 Task: Plan a trip with stops at Columbus Circle, Lincoln Center, and Central Park South.
Action: Mouse moved to (324, 75)
Screenshot: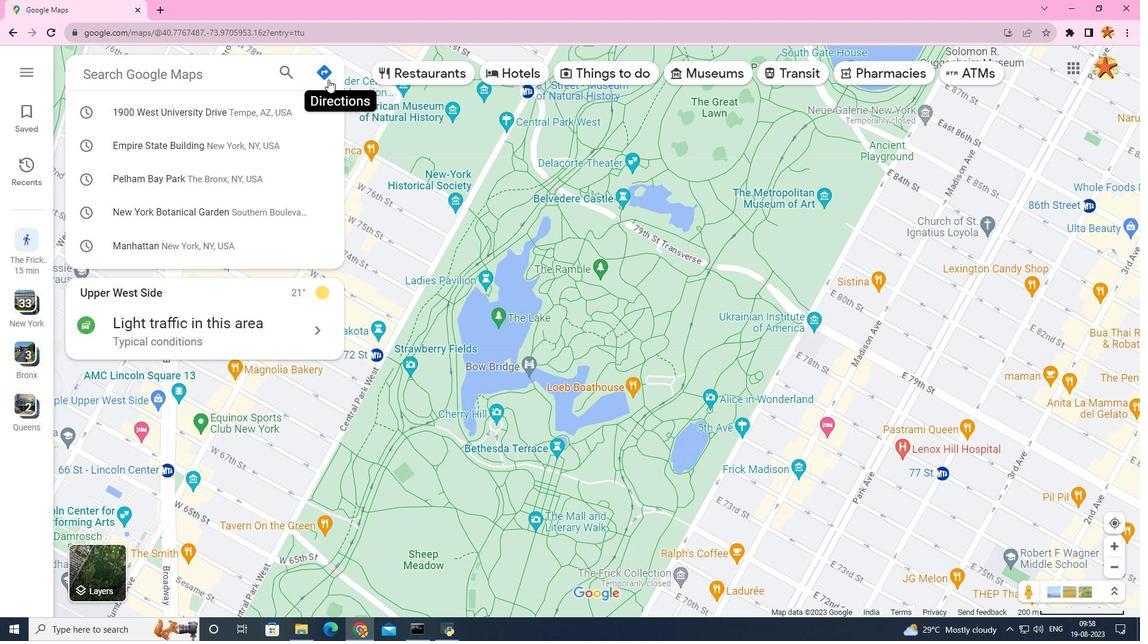 
Action: Mouse pressed left at (324, 75)
Screenshot: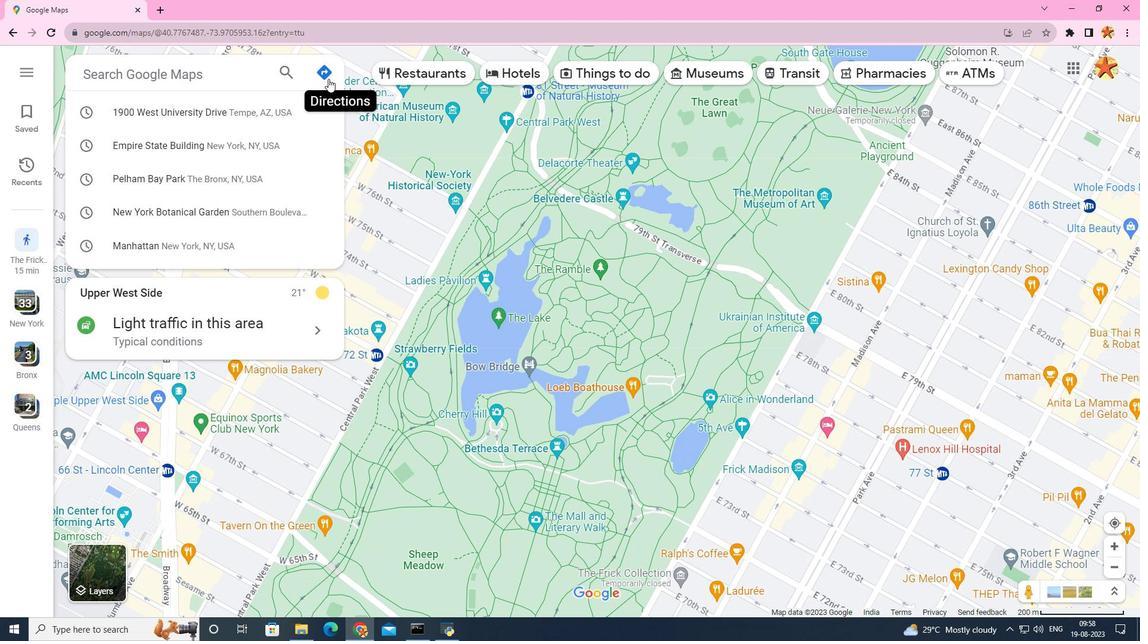 
Action: Mouse moved to (243, 108)
Screenshot: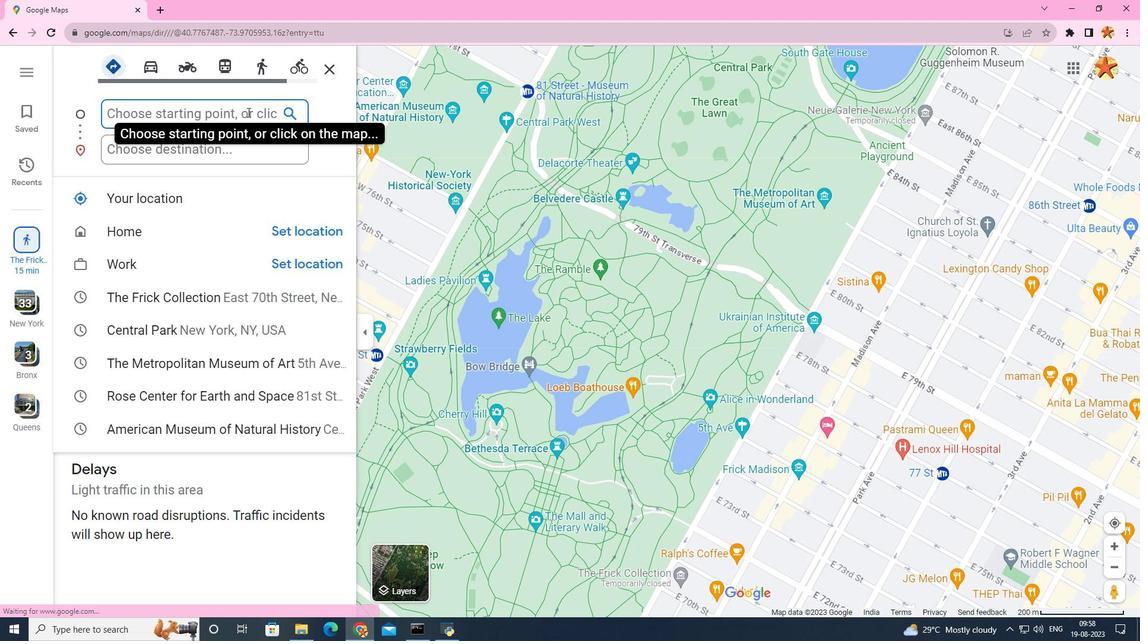 
Action: Key pressed <Key.caps_lock>P<Key.caps_lock>elham<Key.space>
Screenshot: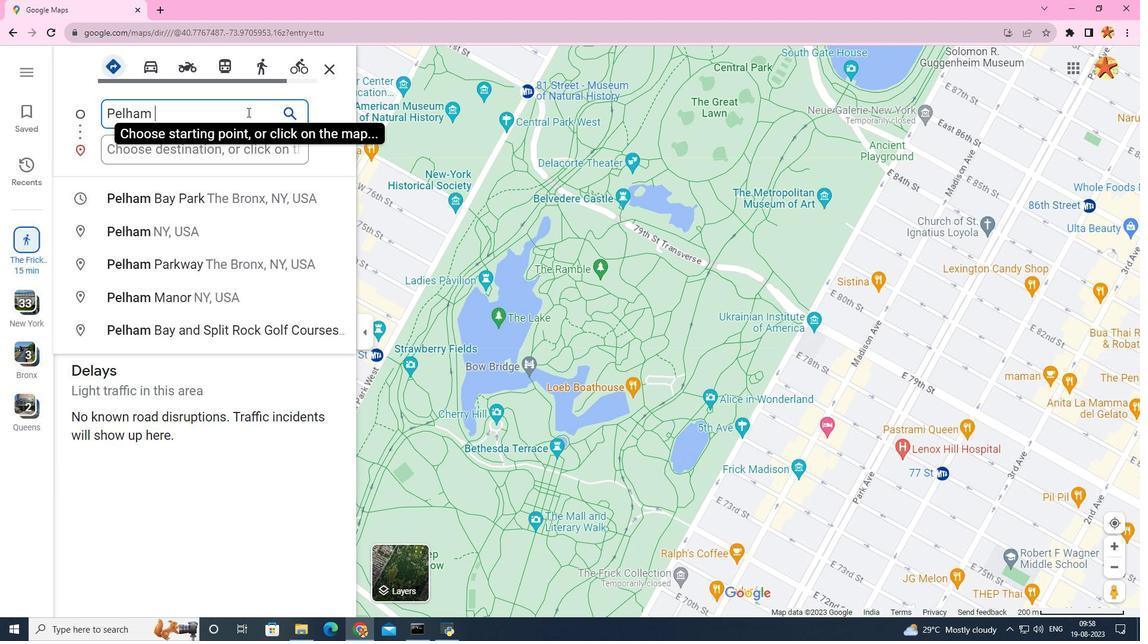 
Action: Mouse moved to (147, 256)
Screenshot: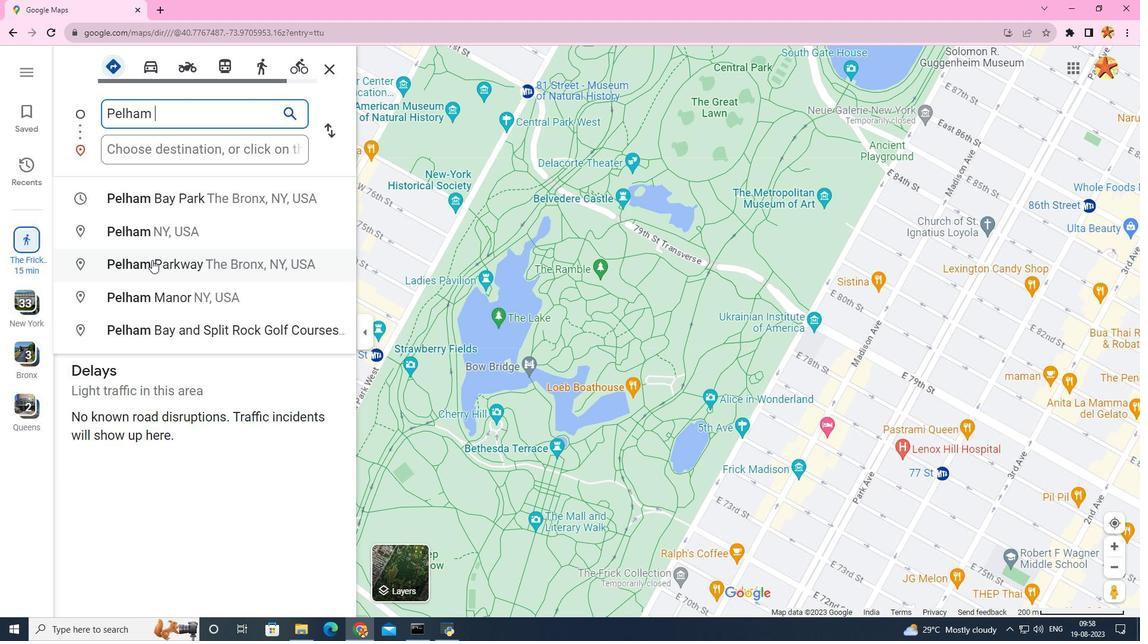 
Action: Mouse pressed left at (147, 256)
Screenshot: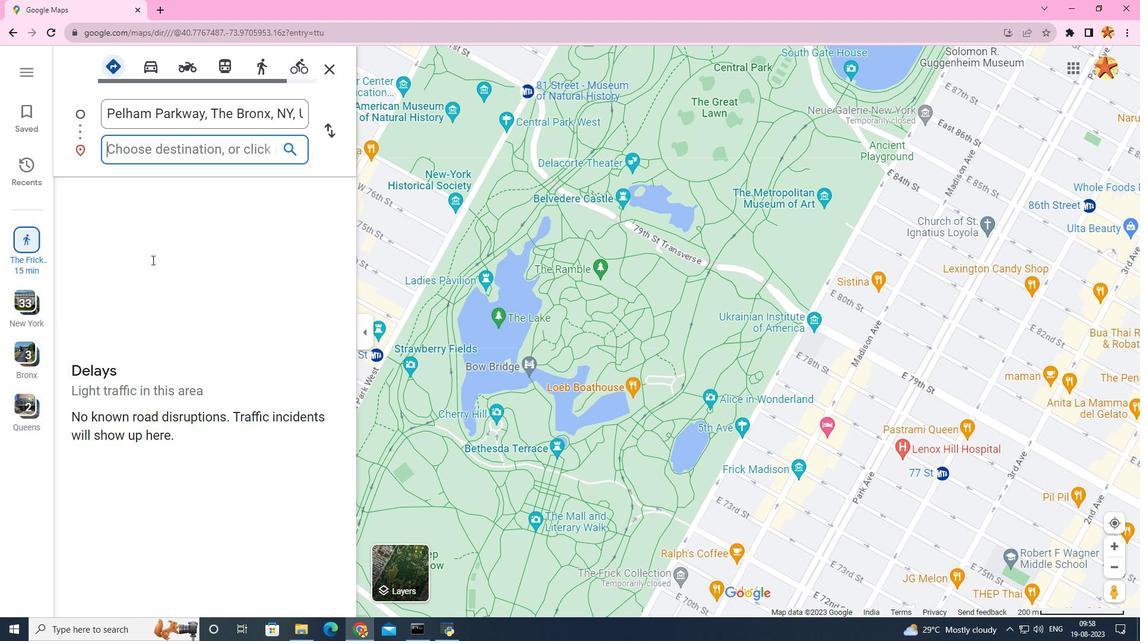 
Action: Mouse moved to (190, 148)
Screenshot: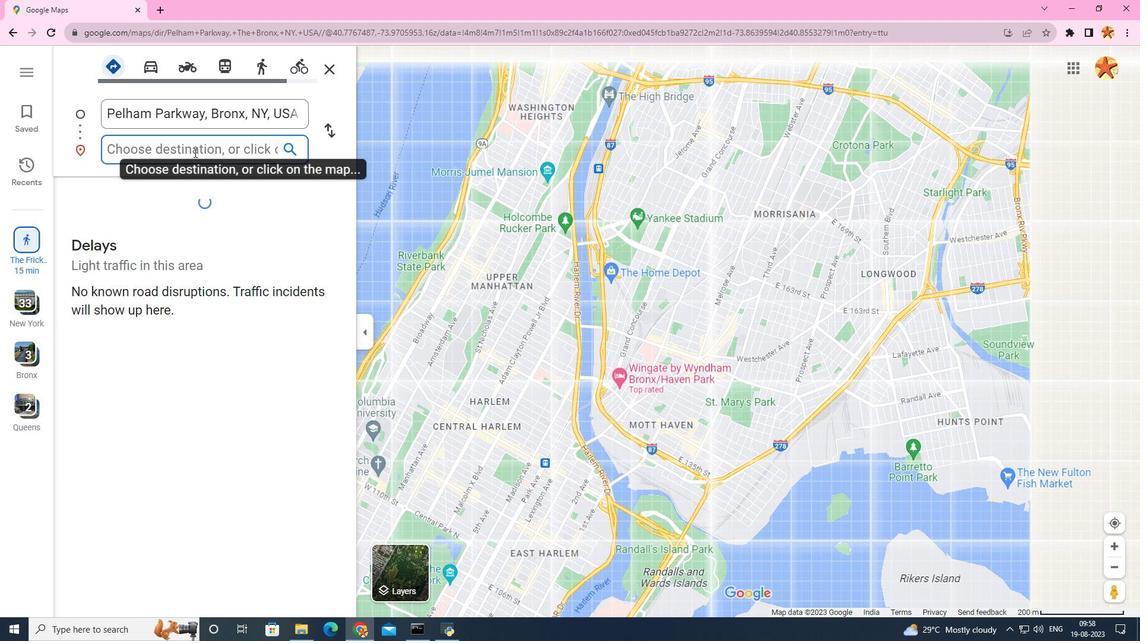 
Action: Mouse pressed left at (190, 148)
Screenshot: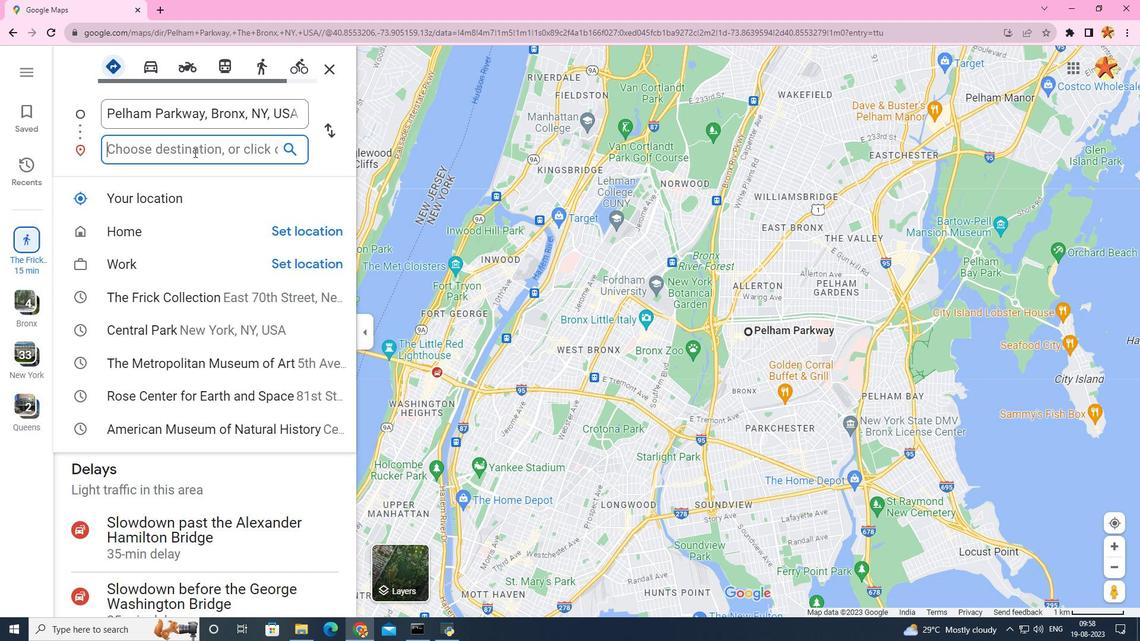 
Action: Mouse moved to (190, 147)
Screenshot: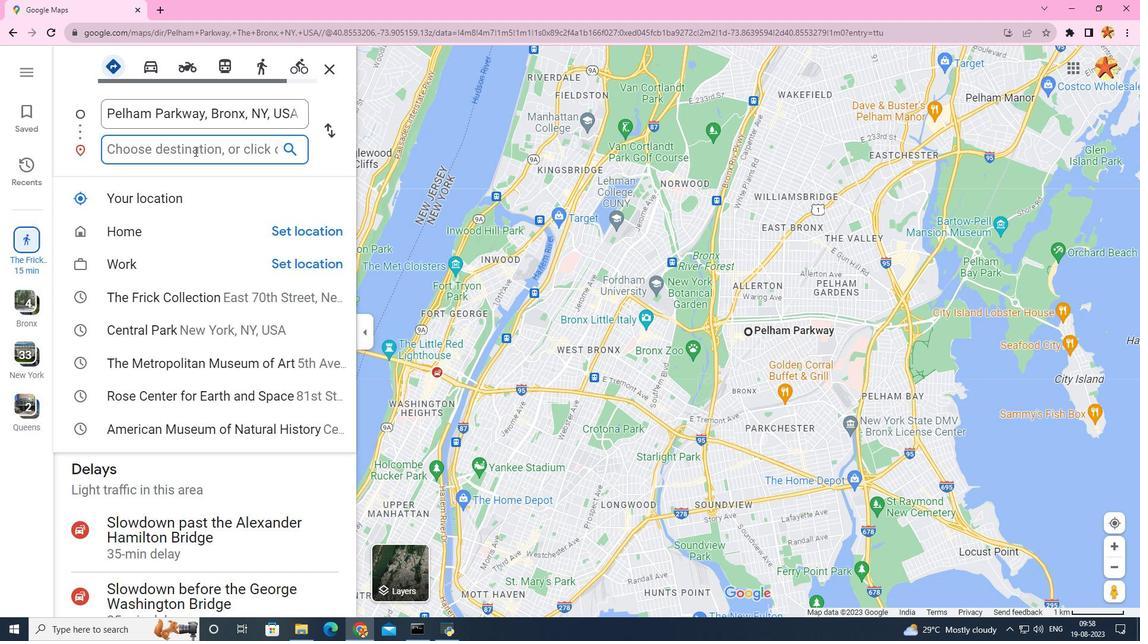 
Action: Key pressed <Key.caps_lock>N<Key.caps_lock>ew<Key.space>
Screenshot: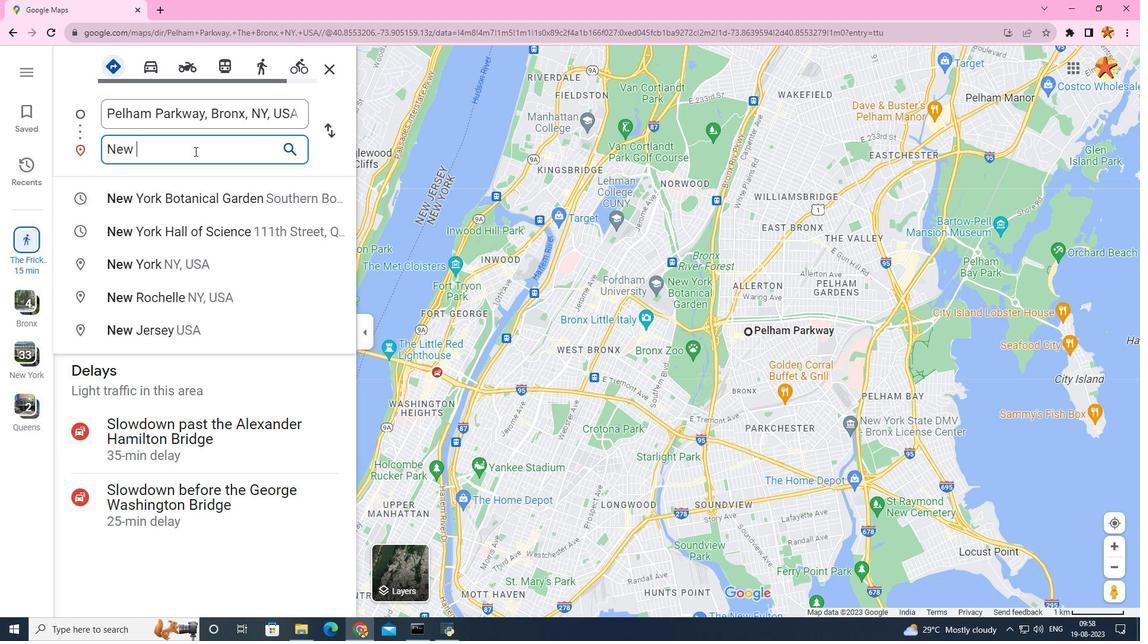 
Action: Mouse moved to (140, 222)
Screenshot: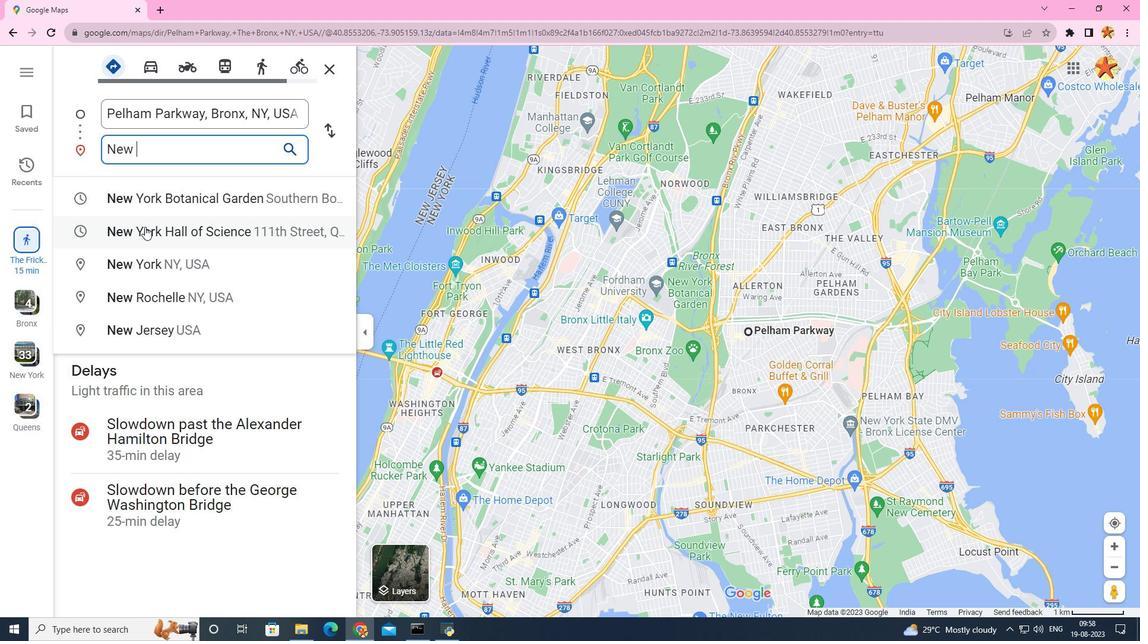 
Action: Mouse pressed left at (140, 222)
Screenshot: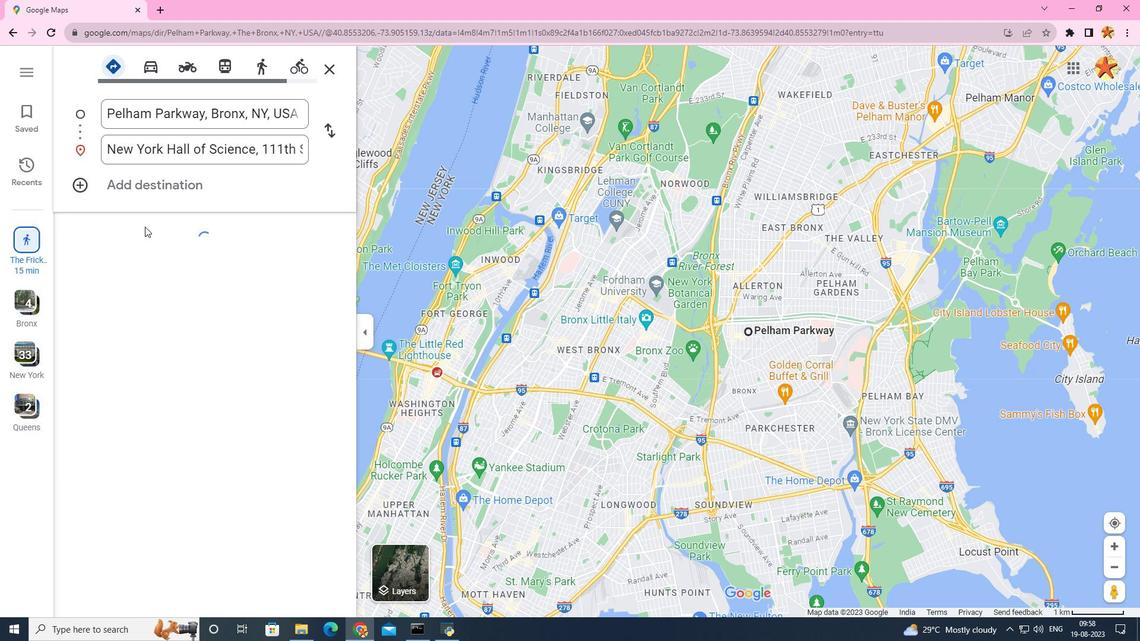 
Action: Mouse moved to (154, 182)
Screenshot: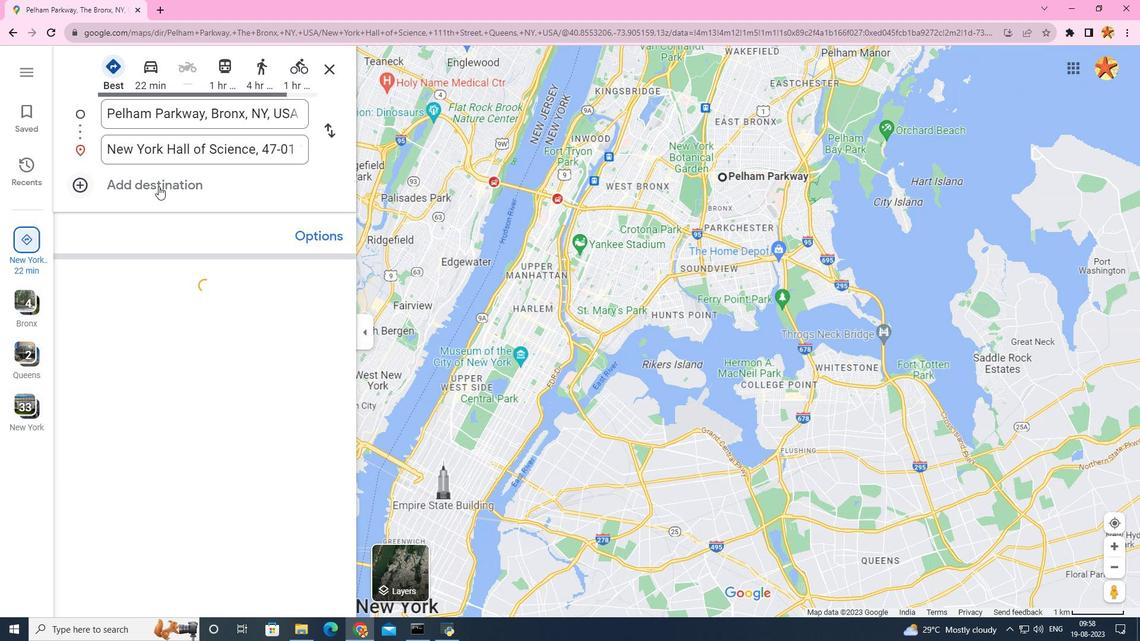 
Action: Mouse pressed left at (154, 182)
Screenshot: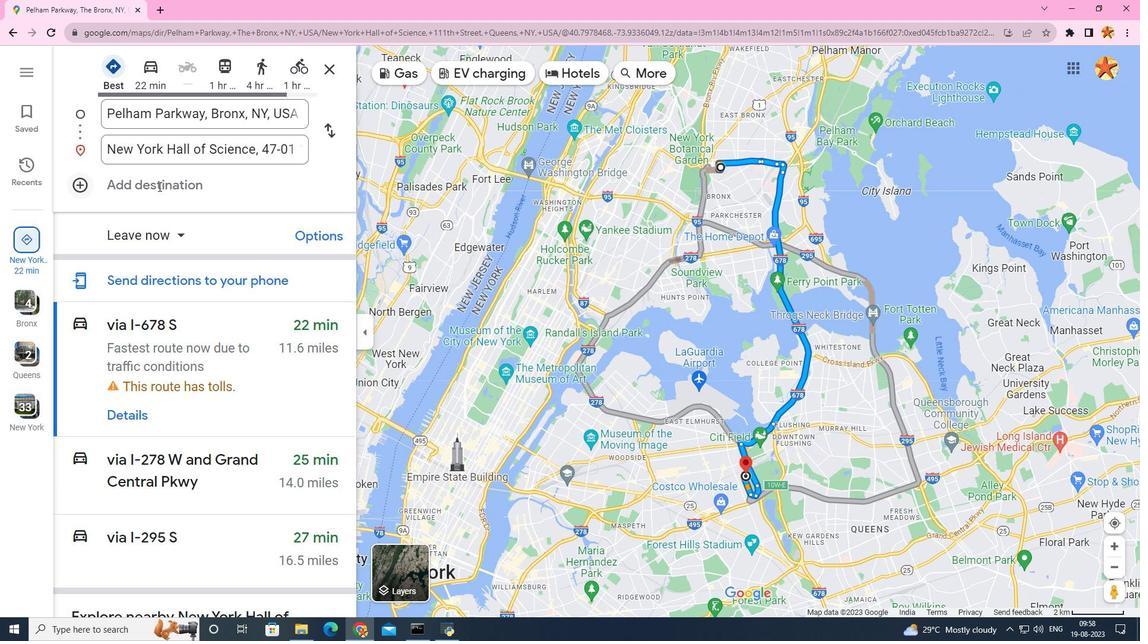 
Action: Mouse moved to (138, 182)
Screenshot: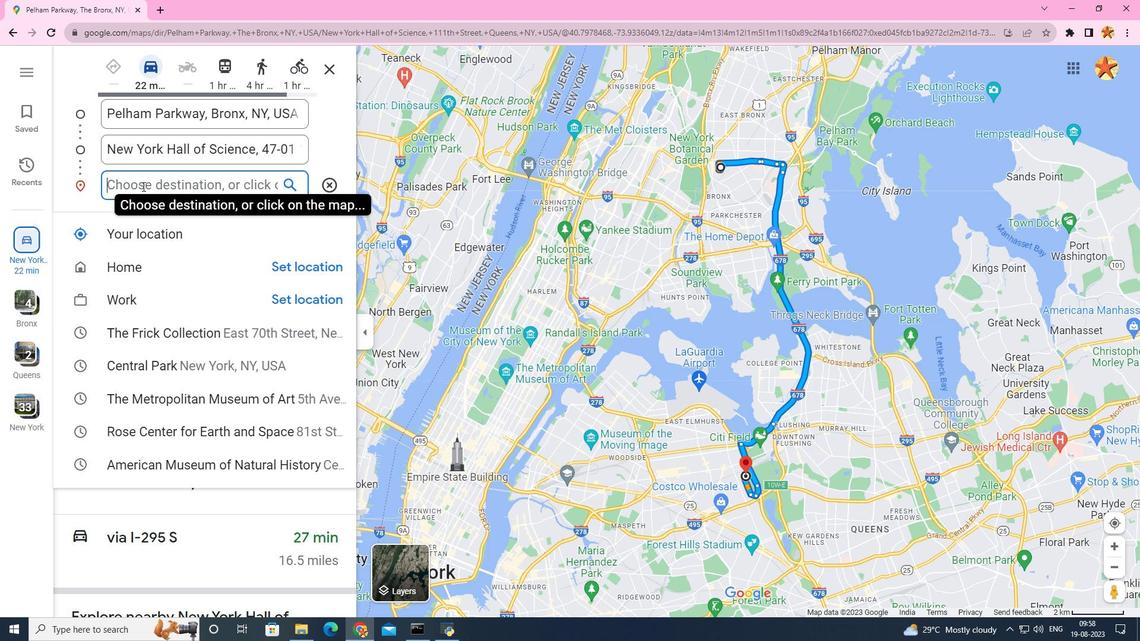 
Action: Key pressed <Key.caps_lock>C<Key.caps_lock>olumbus<Key.space>
Screenshot: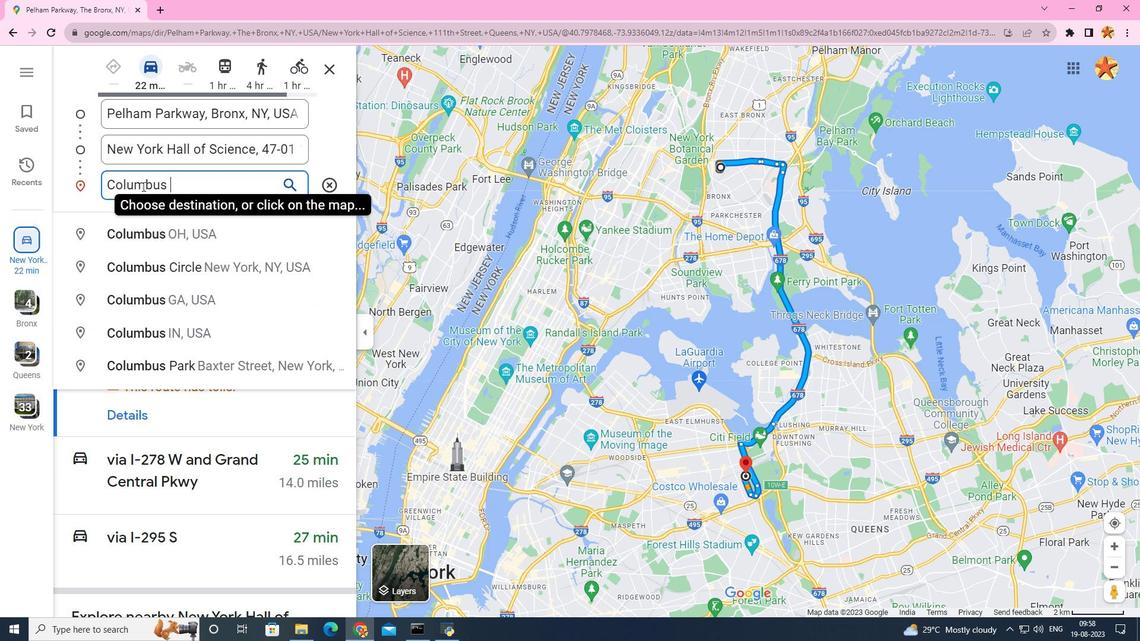 
Action: Mouse moved to (105, 256)
Screenshot: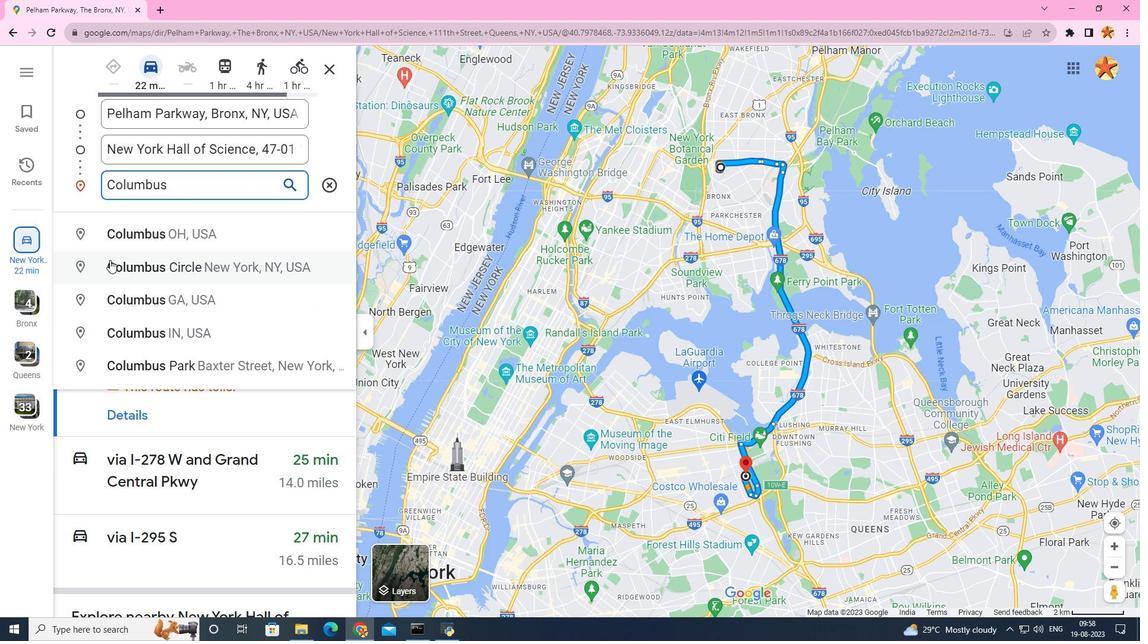 
Action: Mouse pressed left at (105, 256)
Screenshot: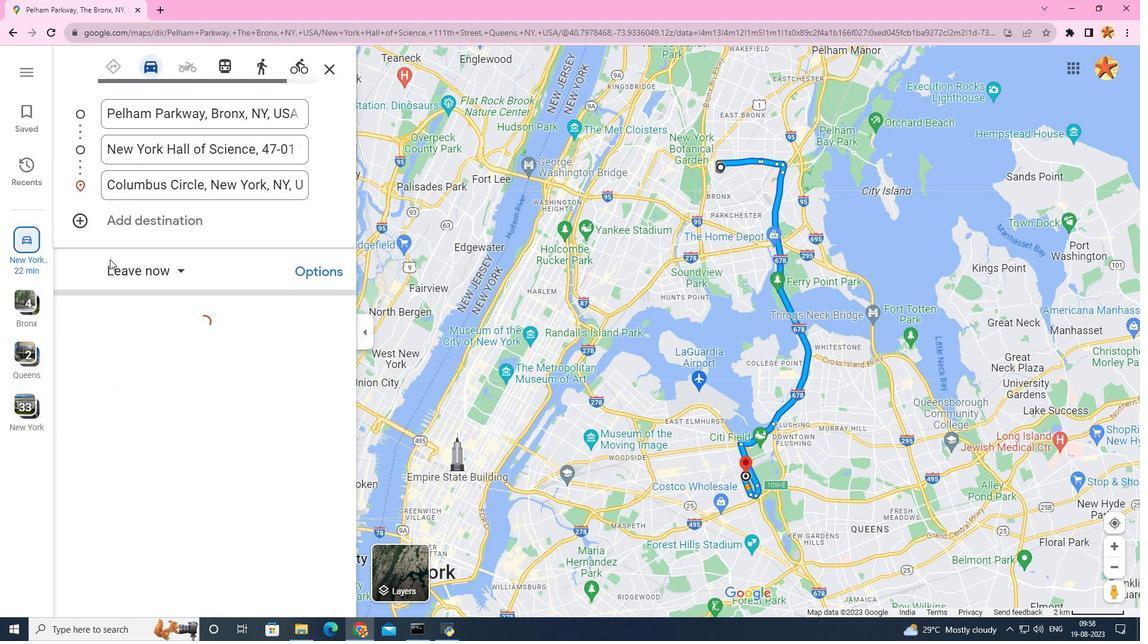 
Action: Mouse moved to (107, 212)
Screenshot: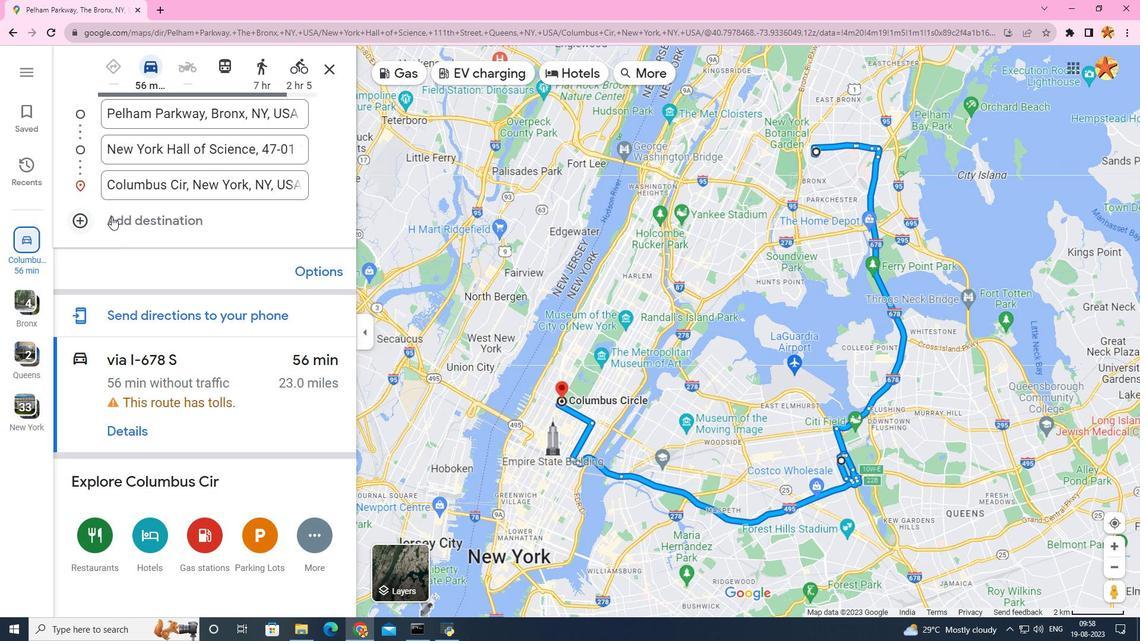 
Action: Mouse pressed left at (107, 212)
Screenshot: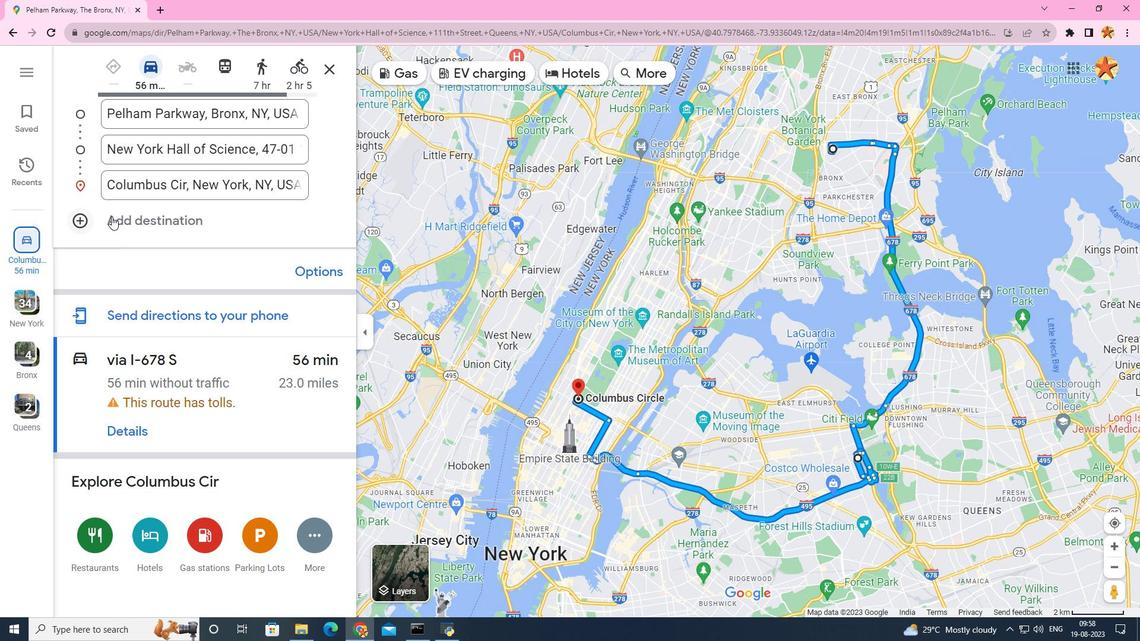 
Action: Mouse moved to (124, 215)
Screenshot: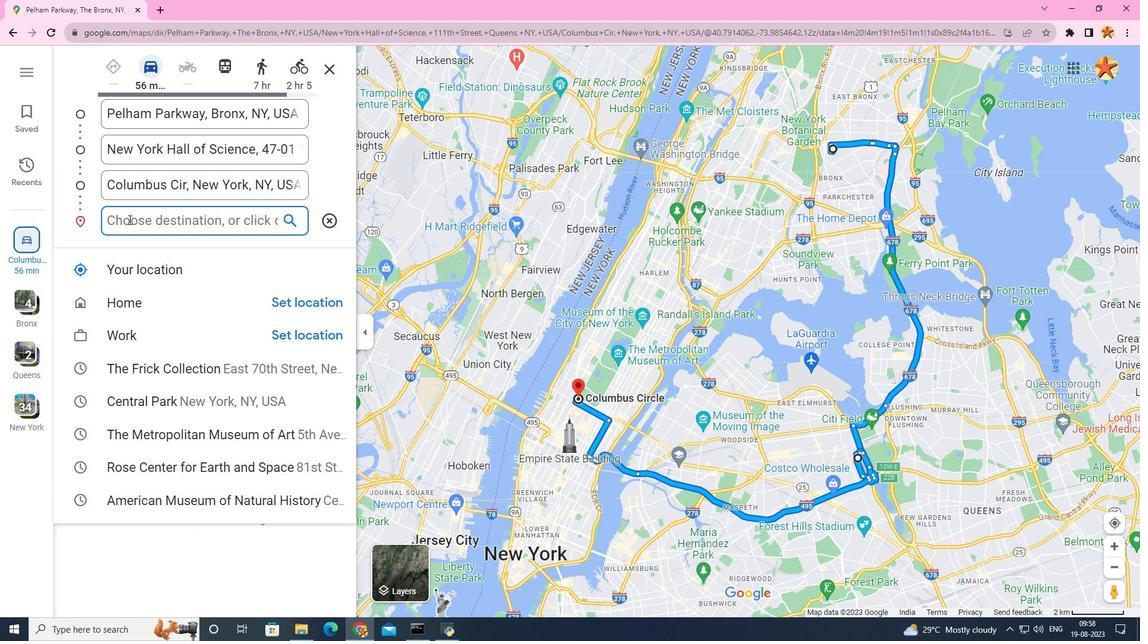 
Action: Mouse pressed left at (124, 215)
Screenshot: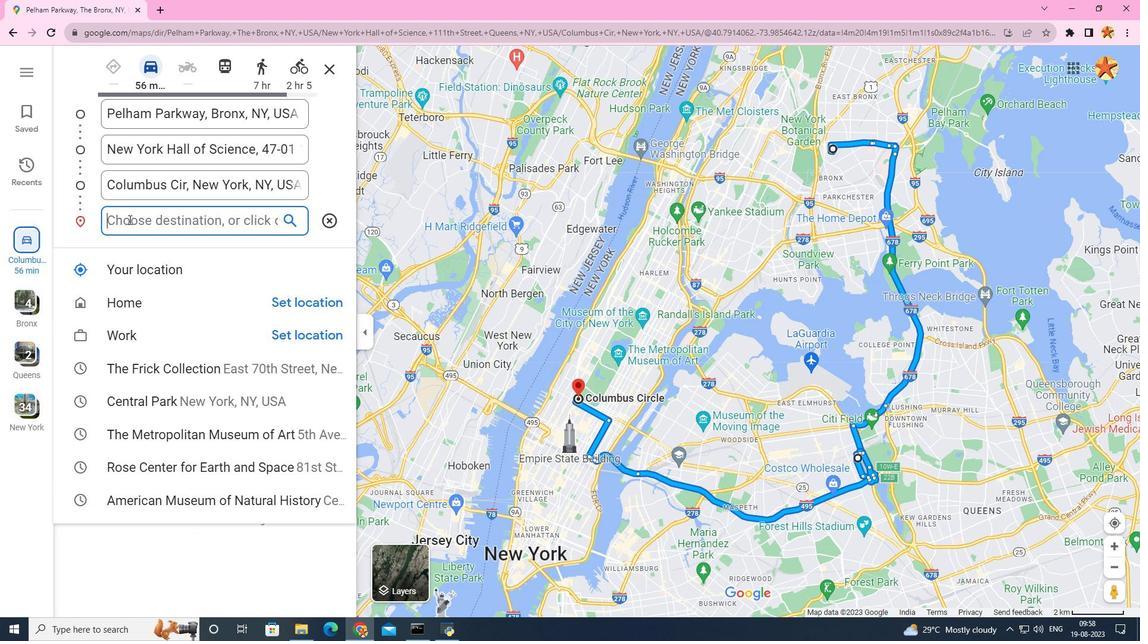 
Action: Mouse moved to (126, 193)
Screenshot: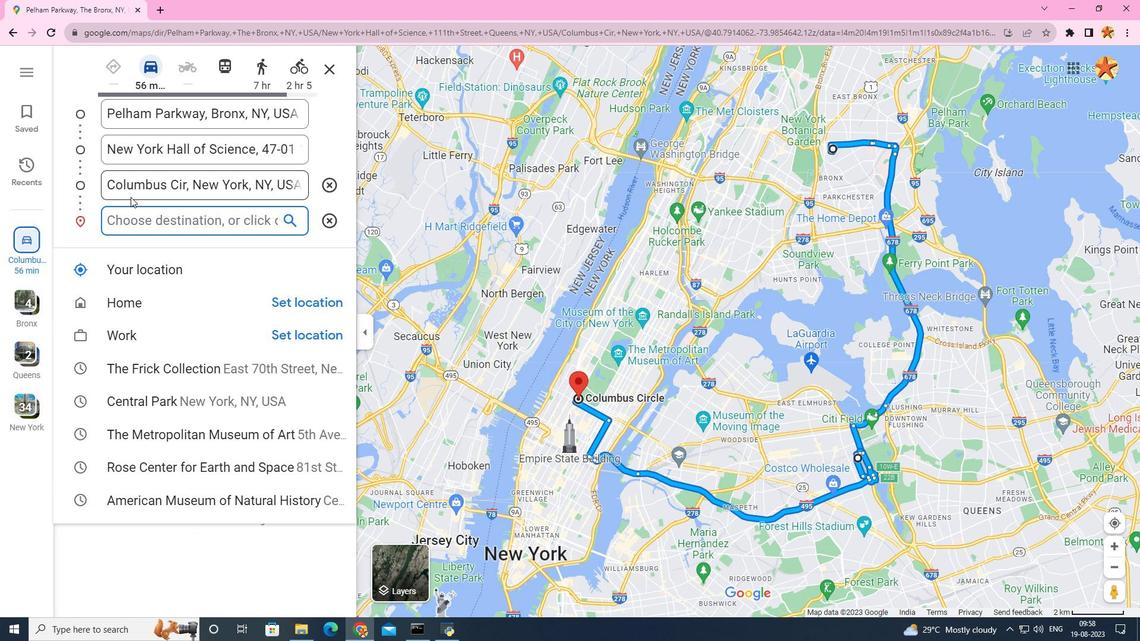 
Action: Key pressed <Key.caps_lock>L
Screenshot: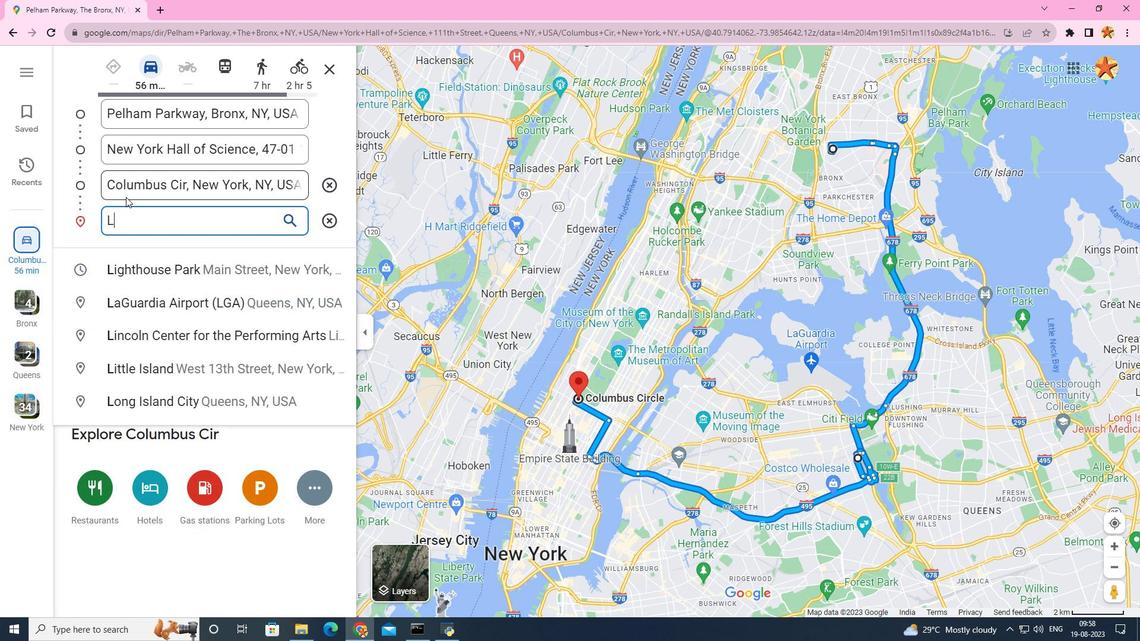 
Action: Mouse moved to (125, 193)
Screenshot: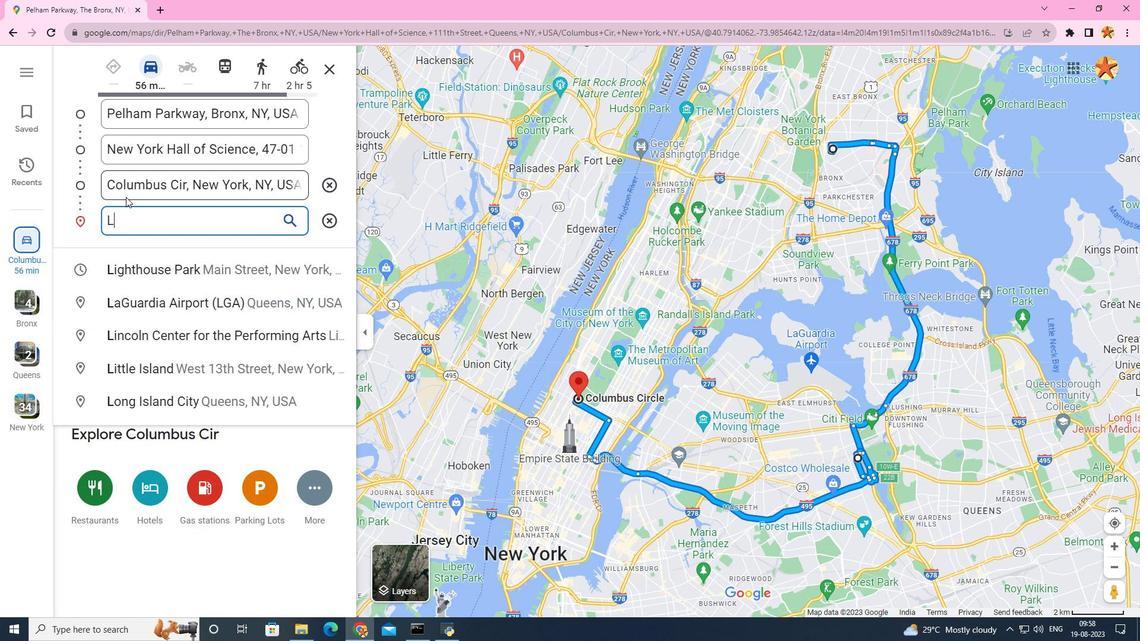 
Action: Key pressed <Key.caps_lock>
Screenshot: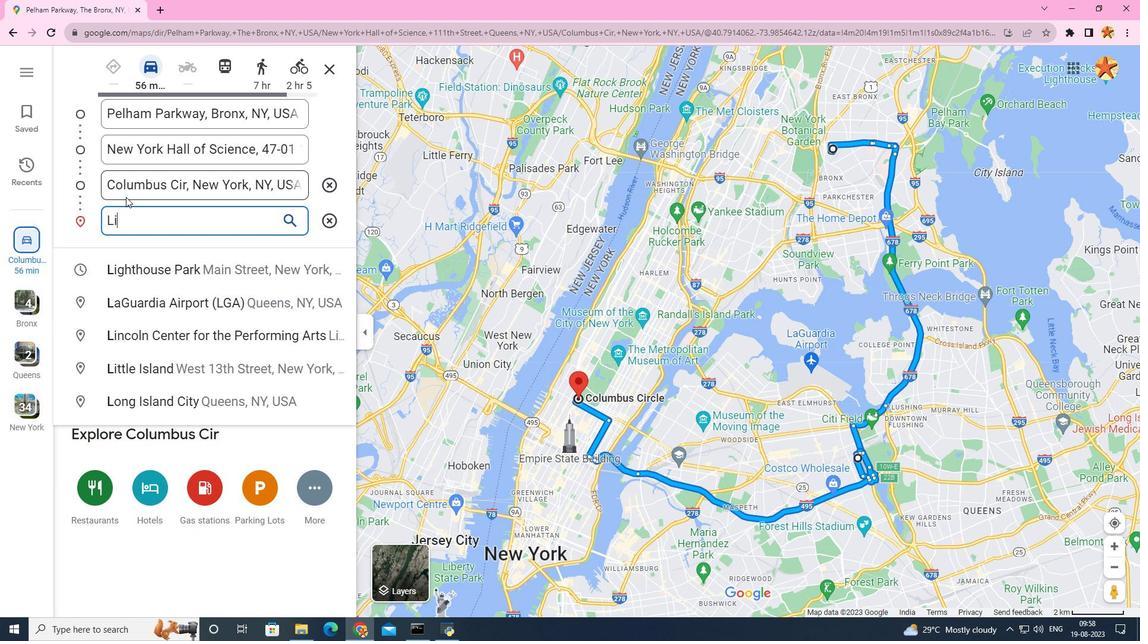 
Action: Mouse moved to (121, 193)
Screenshot: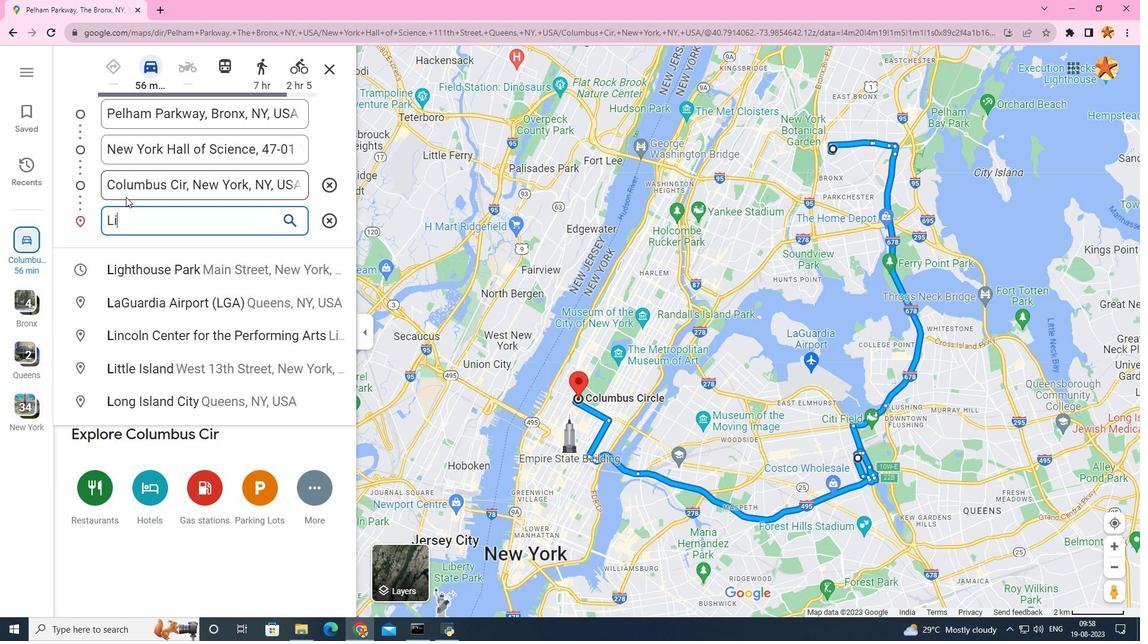 
Action: Key pressed i
Screenshot: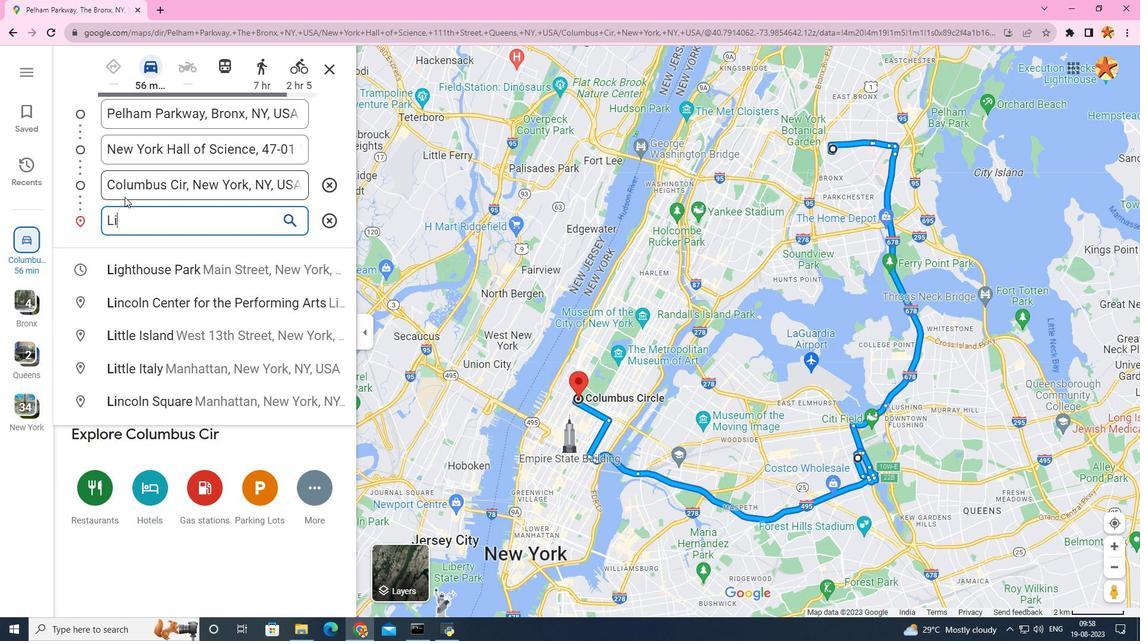 
Action: Mouse moved to (120, 193)
Screenshot: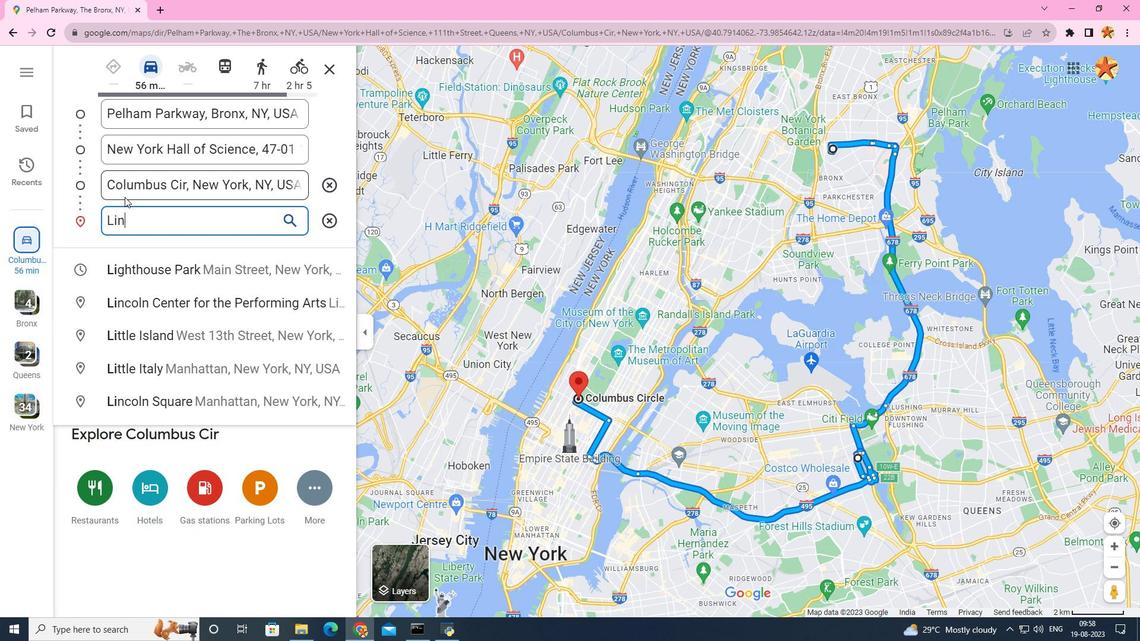 
Action: Key pressed n
Screenshot: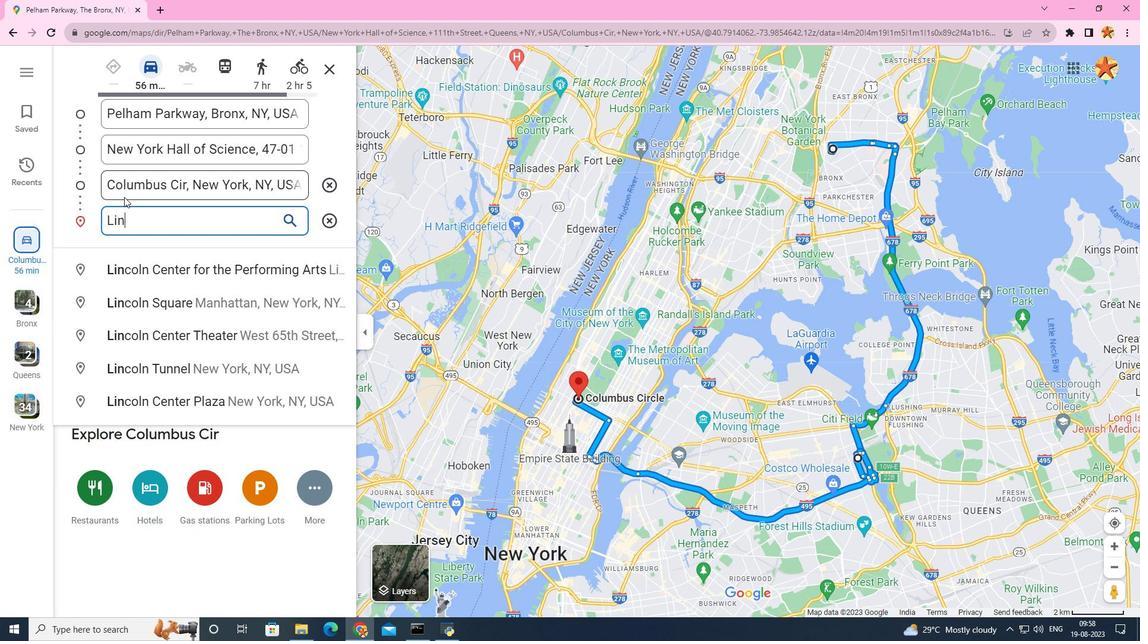 
Action: Mouse moved to (119, 193)
Screenshot: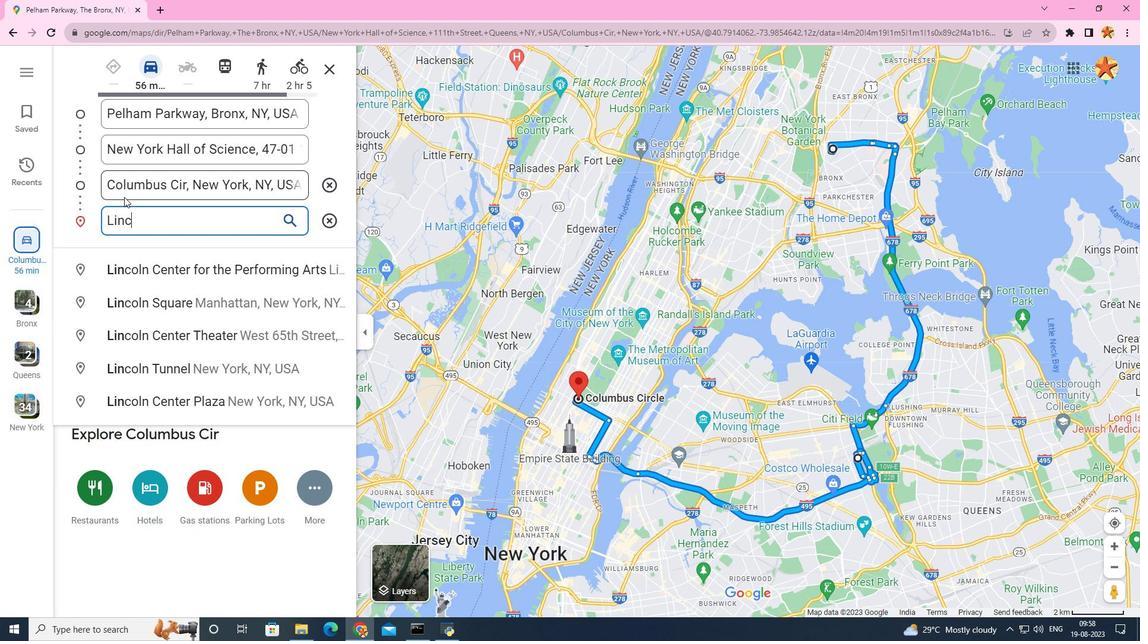 
Action: Key pressed coln<Key.space>
Screenshot: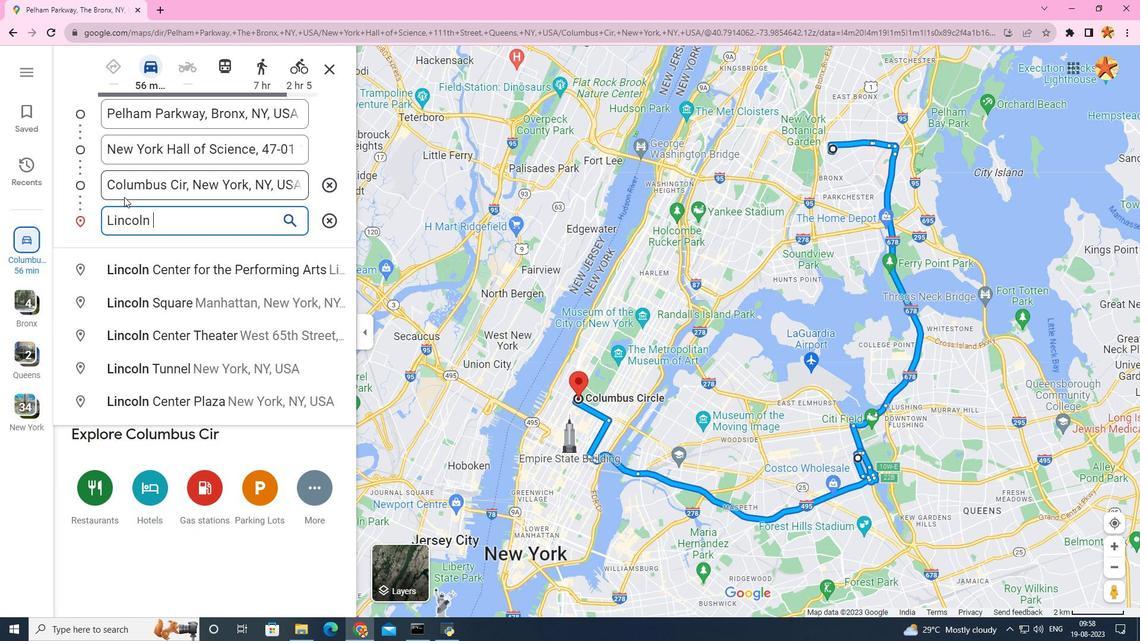 
Action: Mouse moved to (100, 260)
Screenshot: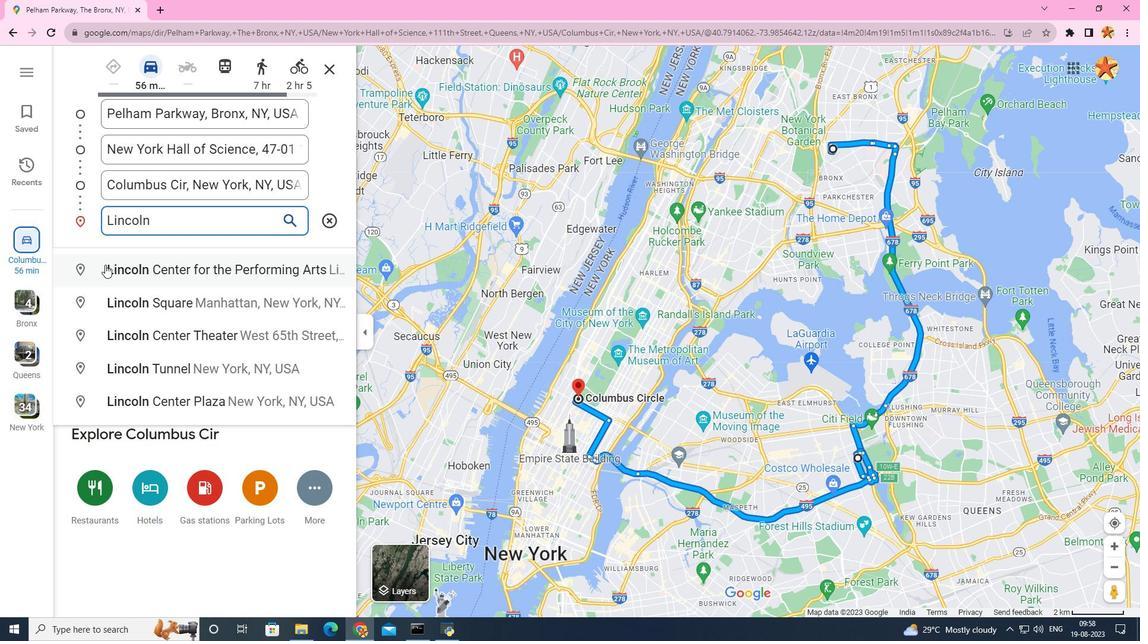 
Action: Mouse pressed left at (100, 260)
Screenshot: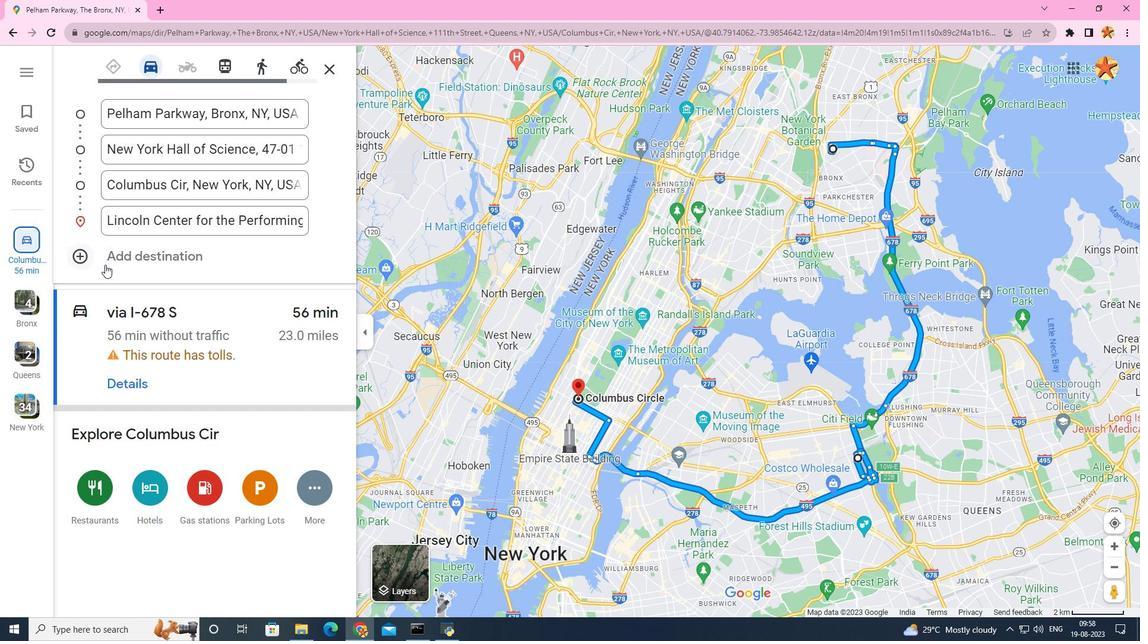 
Action: Mouse moved to (101, 250)
Screenshot: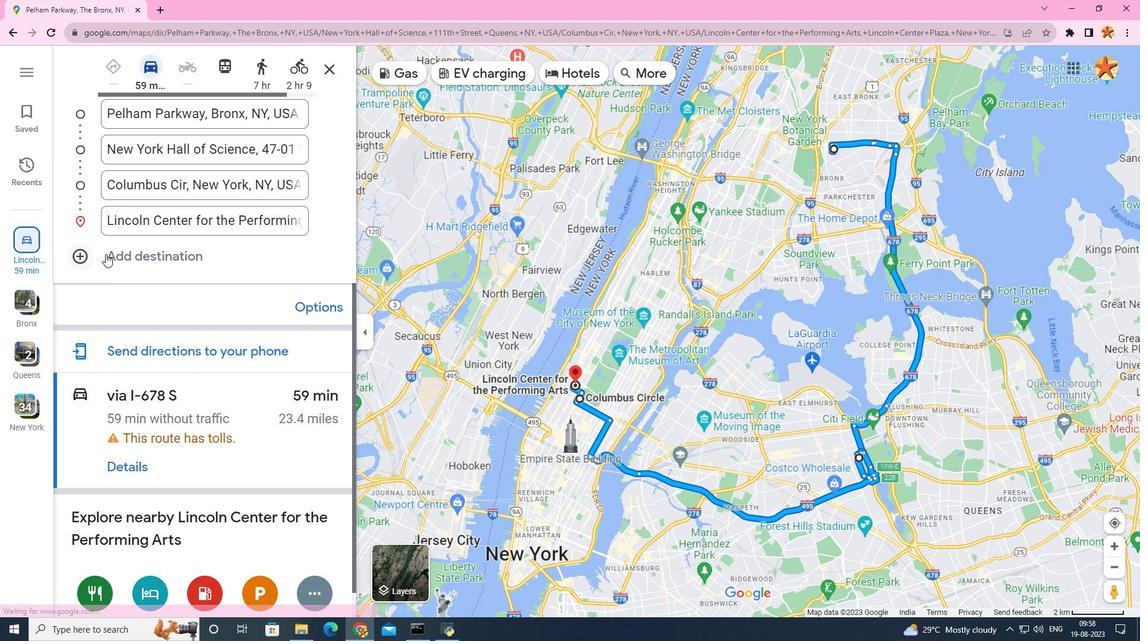 
Action: Mouse pressed left at (101, 250)
Screenshot: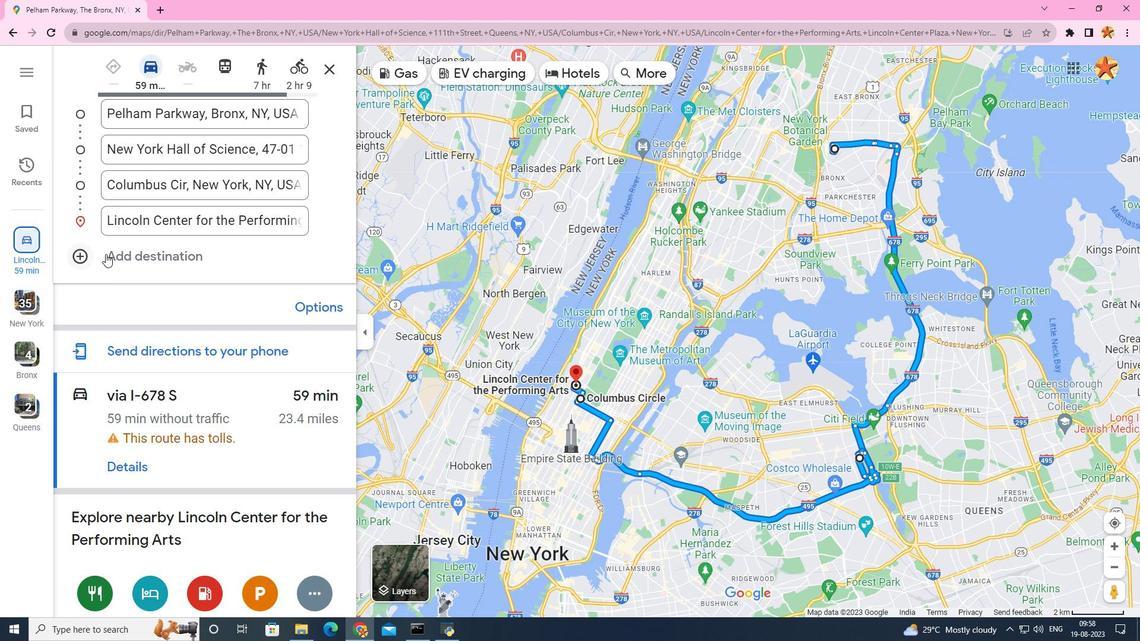 
Action: Mouse moved to (98, 229)
Screenshot: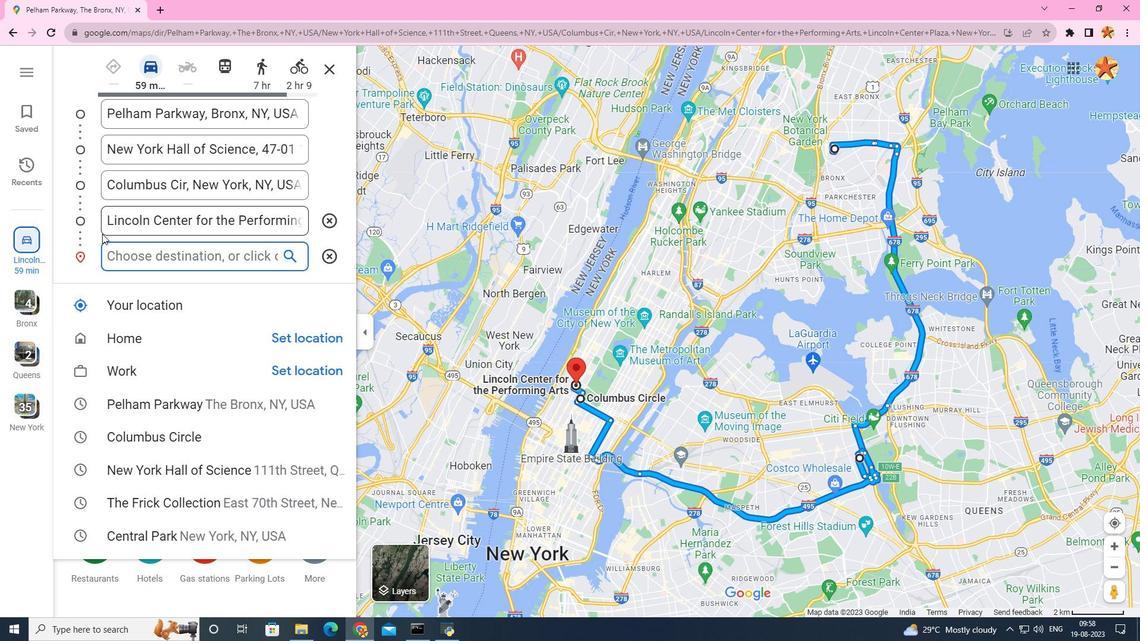 
Action: Key pressed <Key.caps_lock>C<Key.caps_lock>en
Screenshot: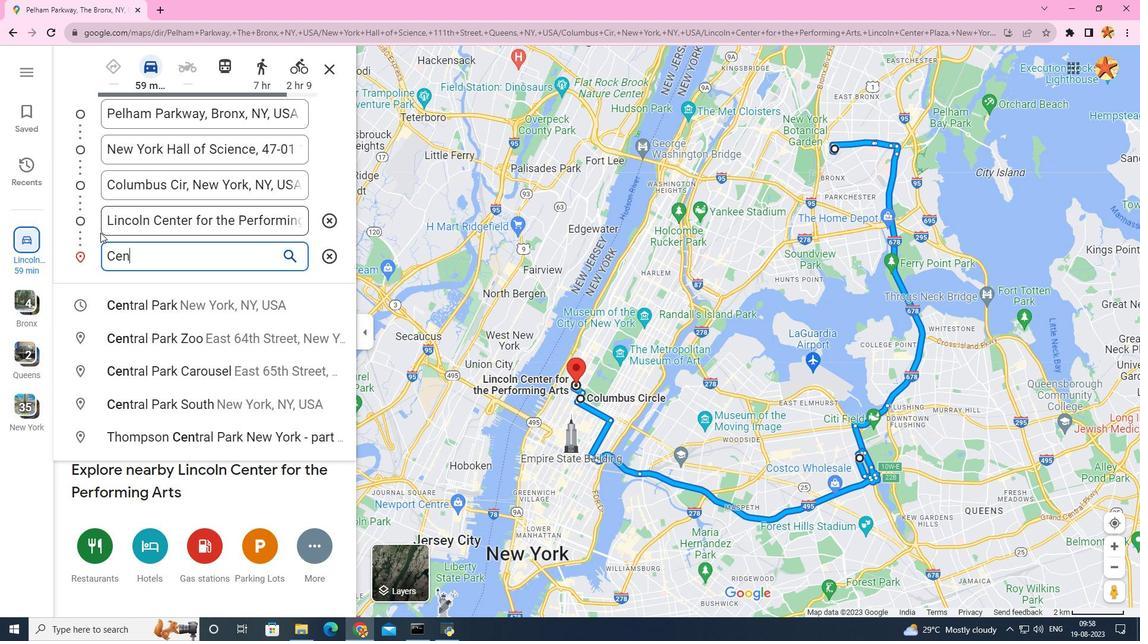 
Action: Mouse moved to (96, 228)
Screenshot: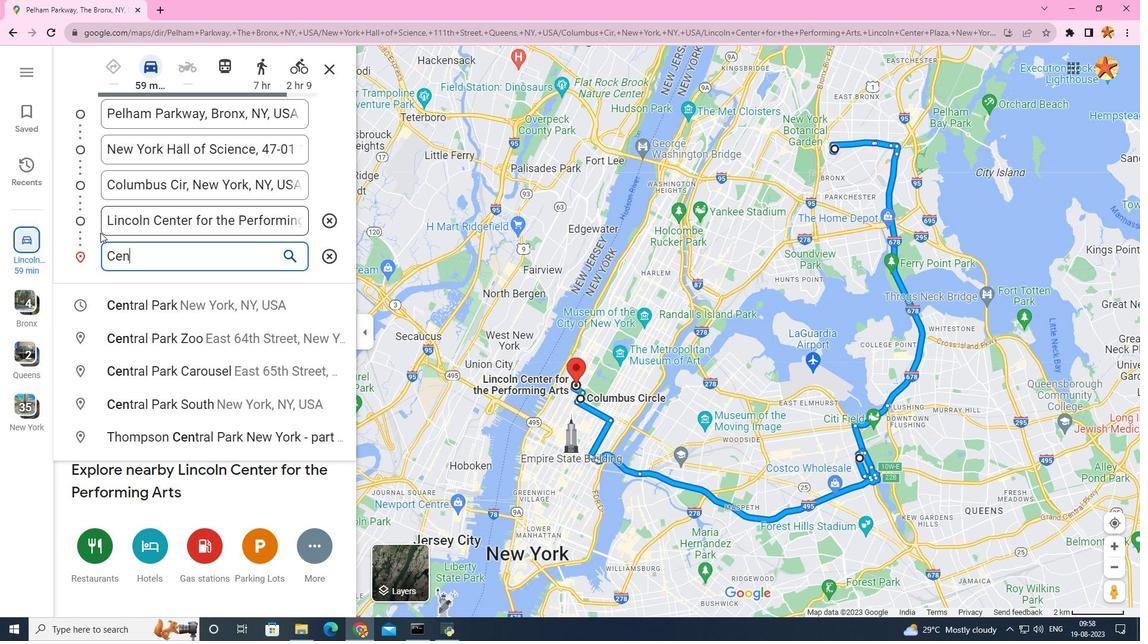 
Action: Key pressed tral<Key.space>
Screenshot: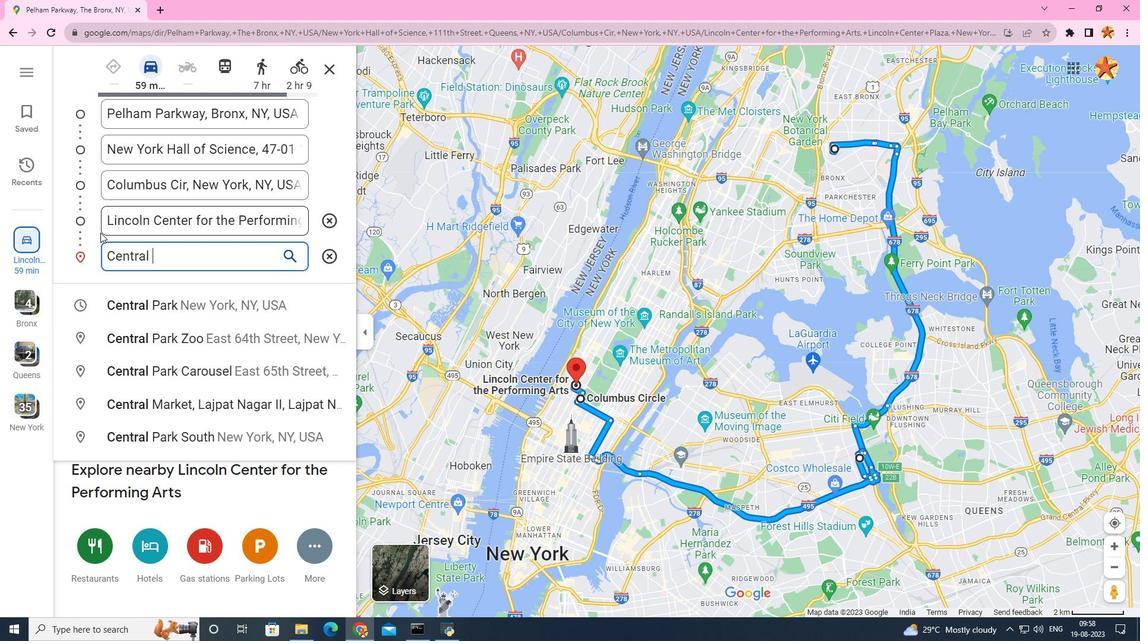 
Action: Mouse moved to (65, 423)
Screenshot: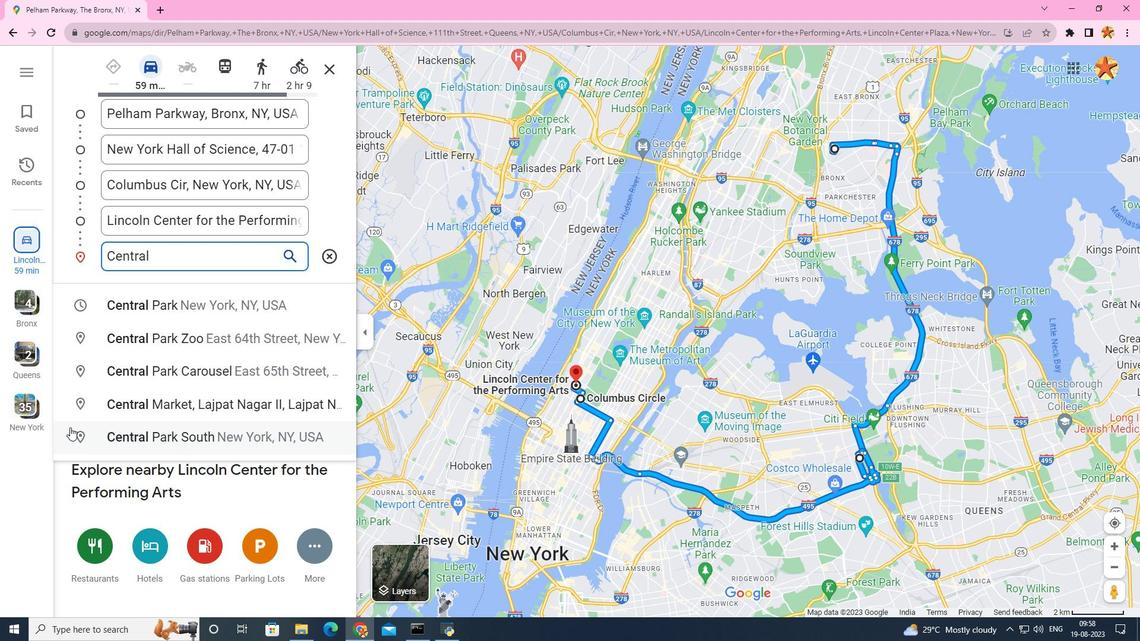 
Action: Mouse pressed left at (65, 423)
Screenshot: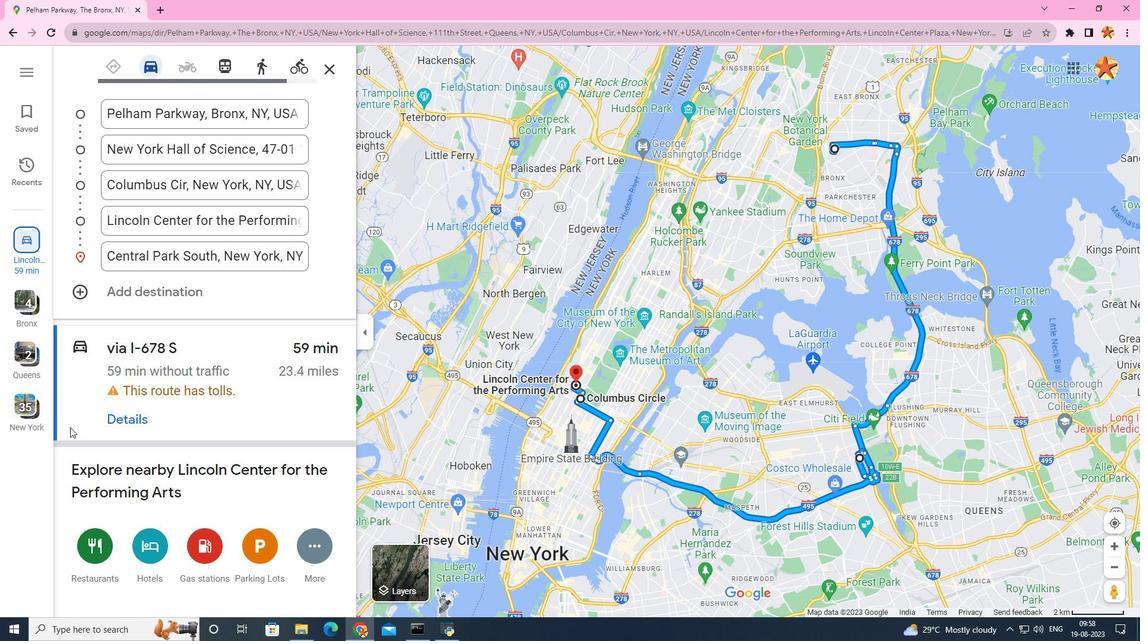 
Action: Mouse moved to (98, 370)
Screenshot: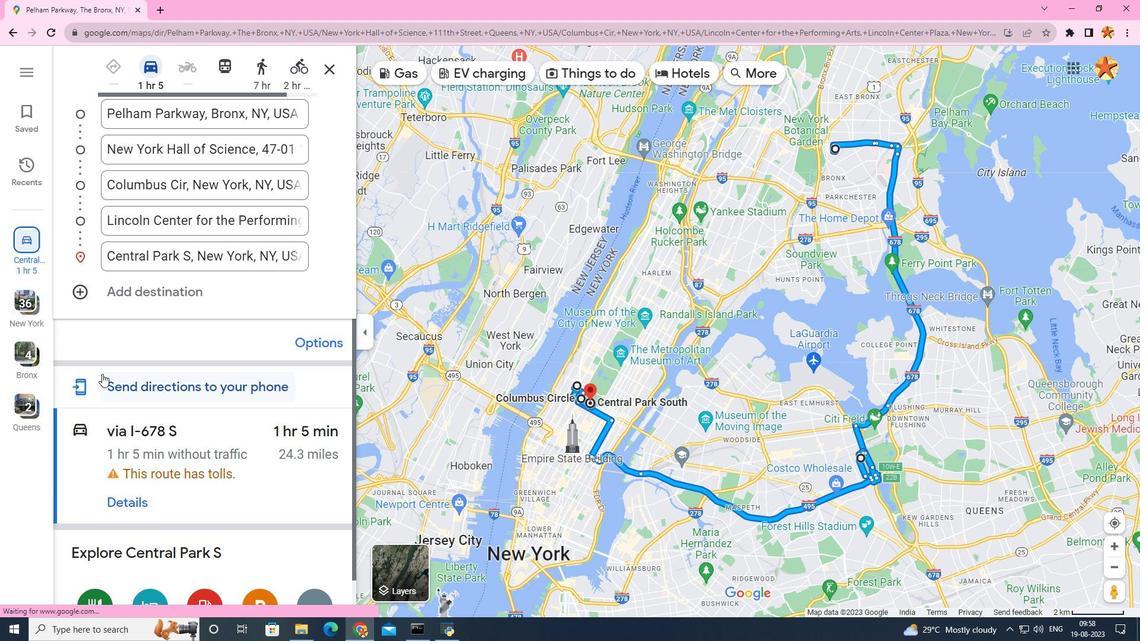 
Action: Mouse scrolled (98, 369) with delta (0, 0)
Screenshot: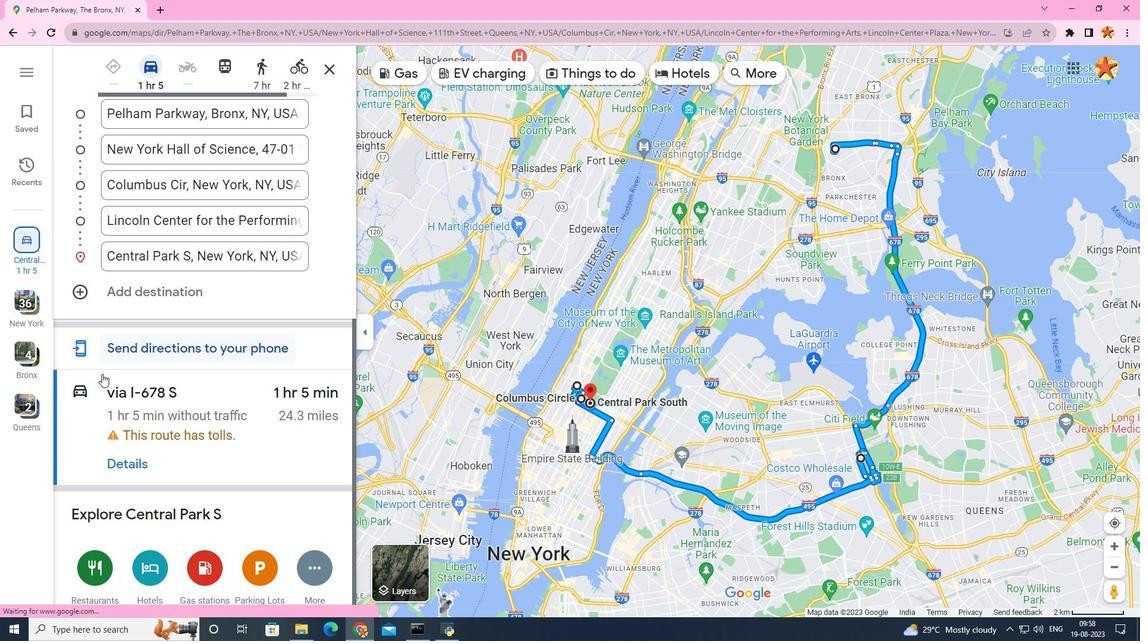 
Action: Mouse scrolled (98, 369) with delta (0, 0)
Screenshot: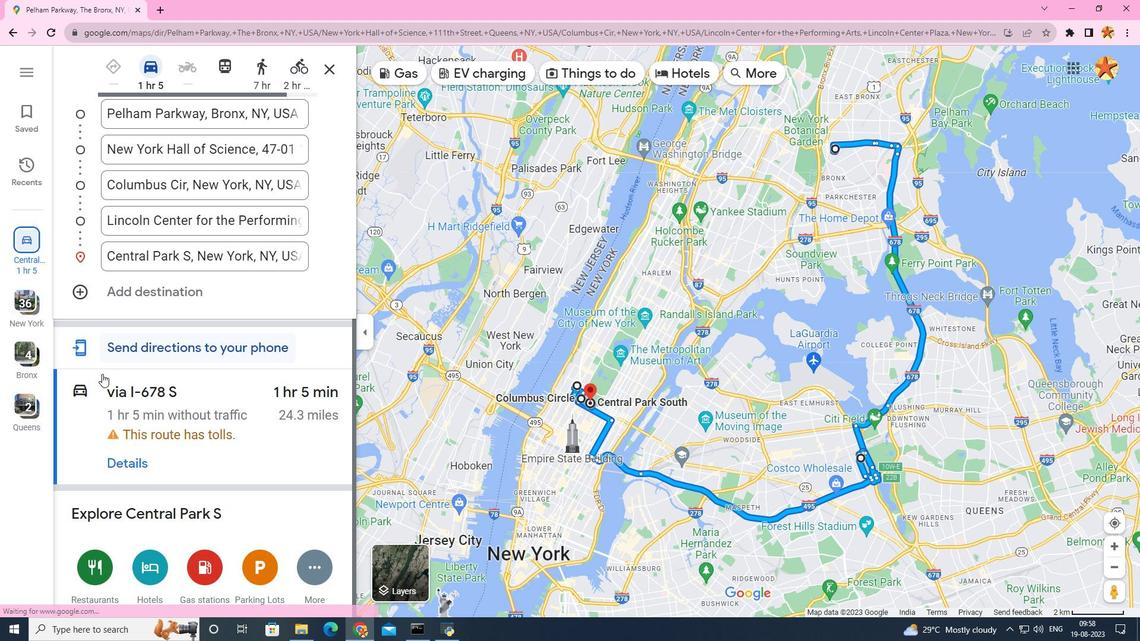 
Action: Mouse scrolled (98, 369) with delta (0, 0)
Screenshot: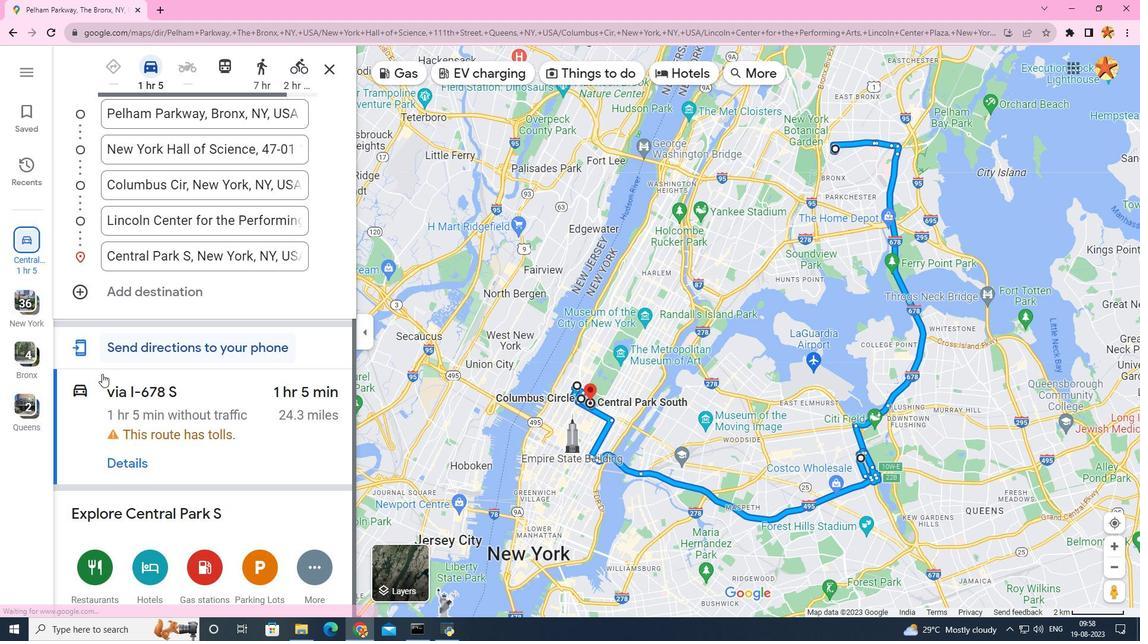 
Action: Mouse scrolled (98, 369) with delta (0, 0)
Screenshot: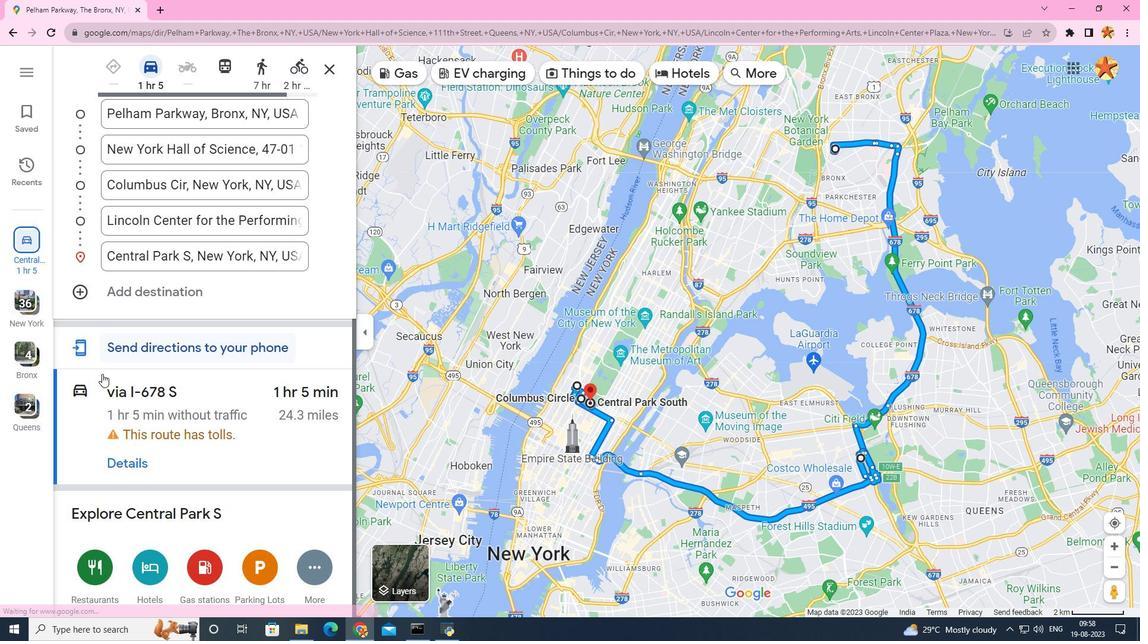 
Action: Mouse scrolled (98, 370) with delta (0, 0)
Screenshot: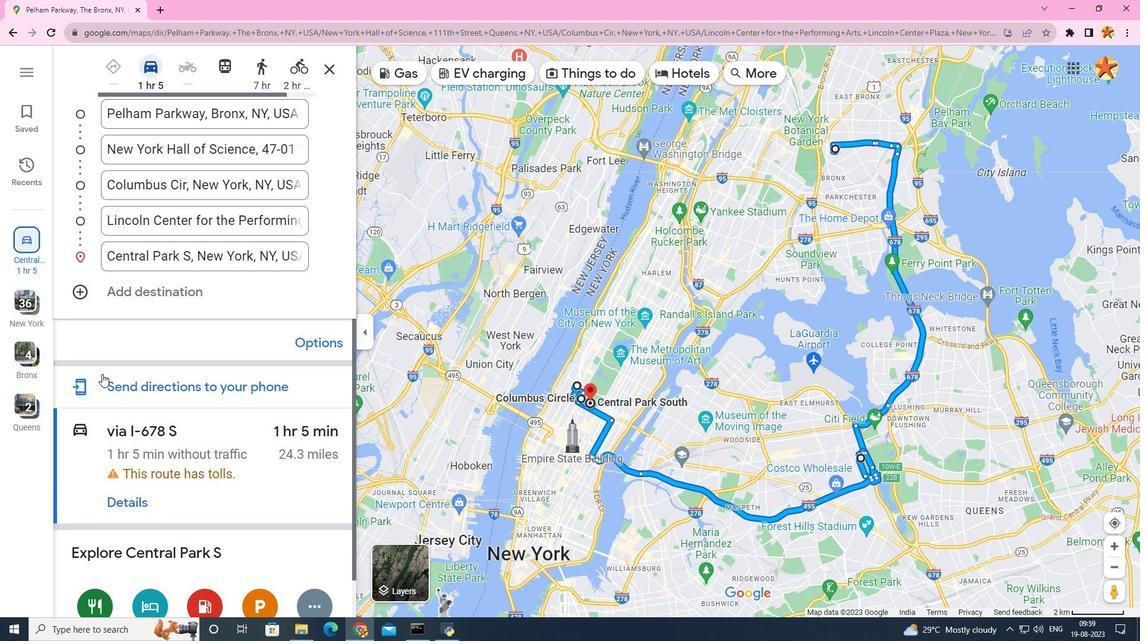 
Action: Mouse scrolled (98, 370) with delta (0, 0)
Screenshot: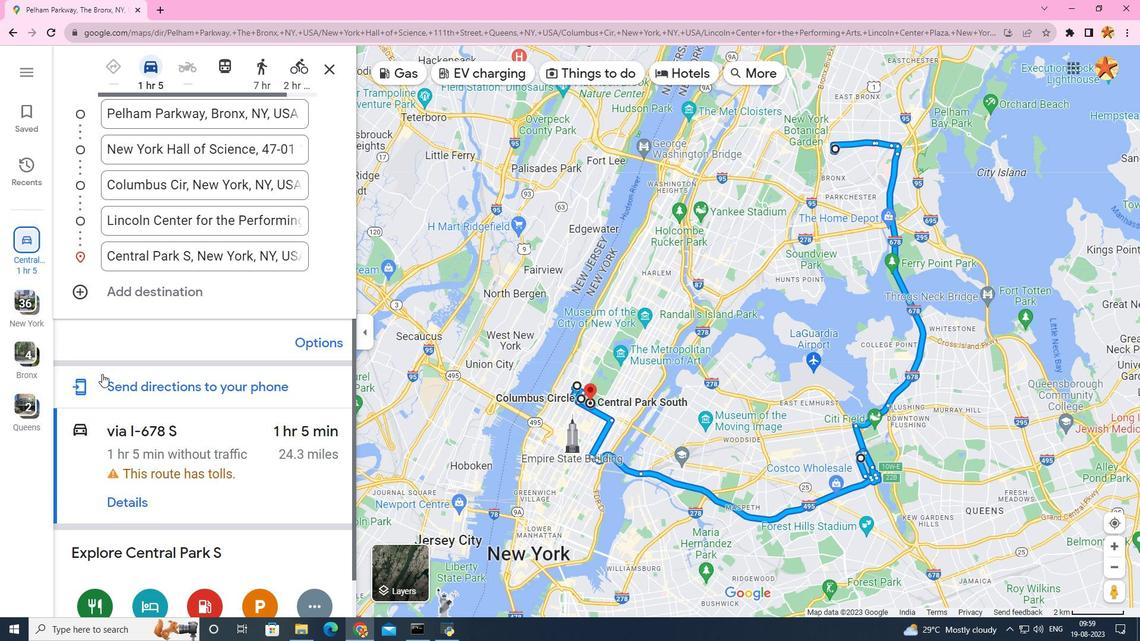 
Action: Mouse scrolled (98, 369) with delta (0, 0)
Screenshot: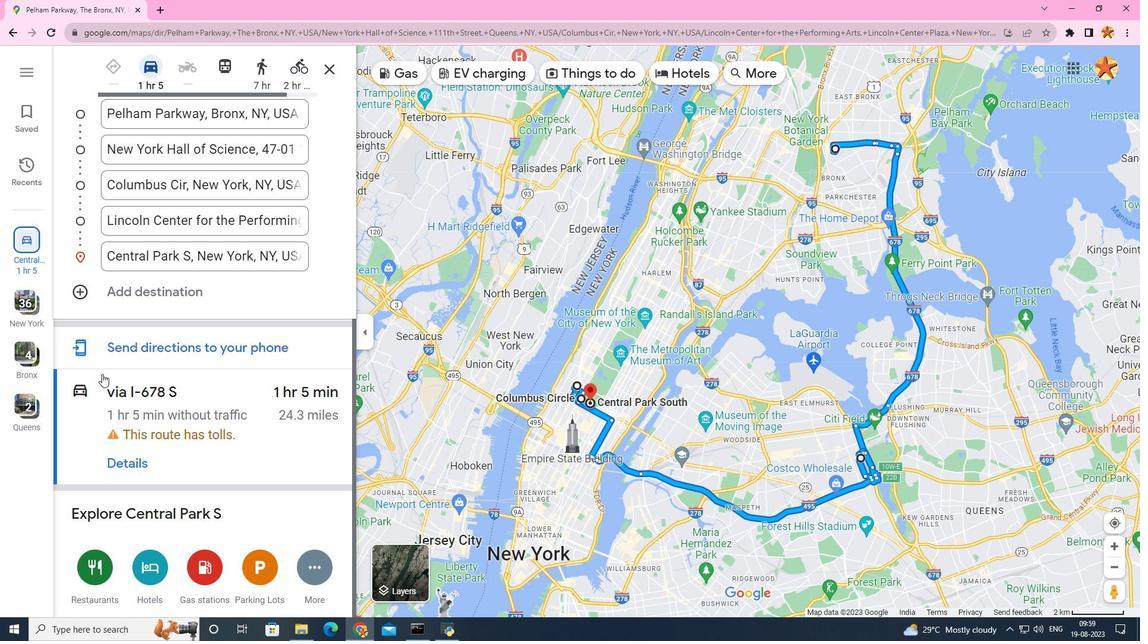 
Action: Mouse scrolled (98, 369) with delta (0, 0)
Screenshot: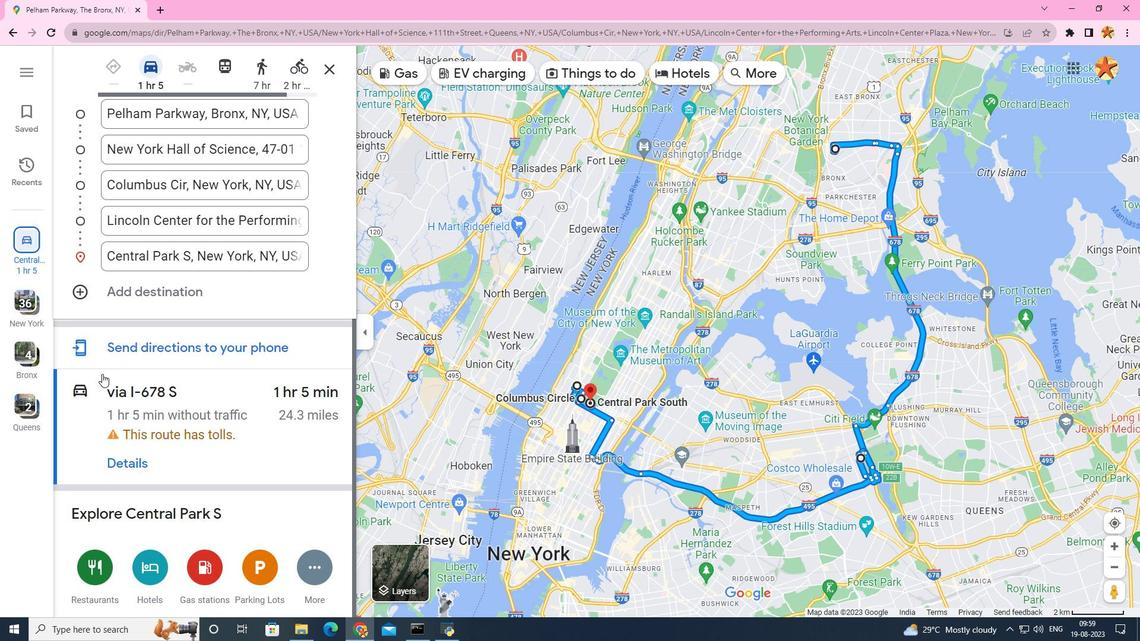 
Action: Mouse moved to (88, 342)
Screenshot: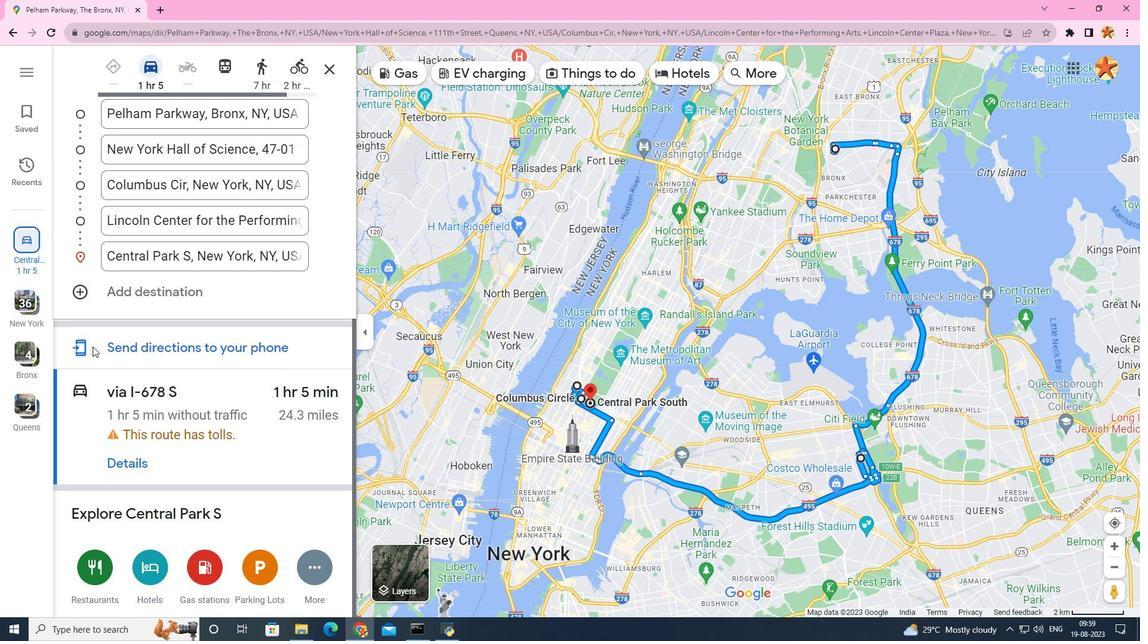 
